 Task: Find accommodations in Sayyan, Yemen, for 3 guests from July 9 to July 16, with a price range of 8000 to 16000, 2 bedrooms, 2 beds, 1 bathroom, and self check-in option. Host language should be English.
Action: Mouse moved to (439, 110)
Screenshot: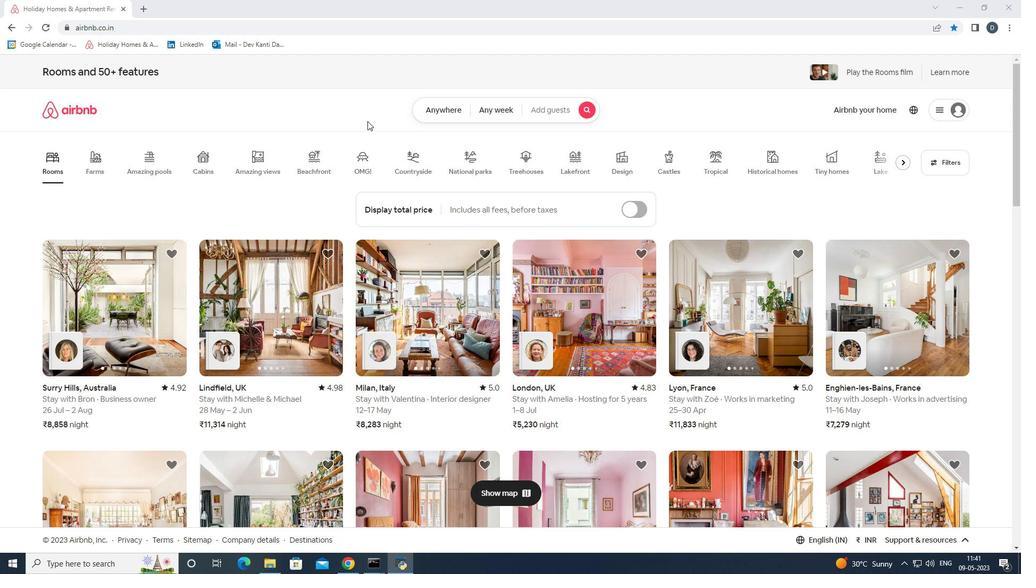 
Action: Mouse pressed left at (439, 110)
Screenshot: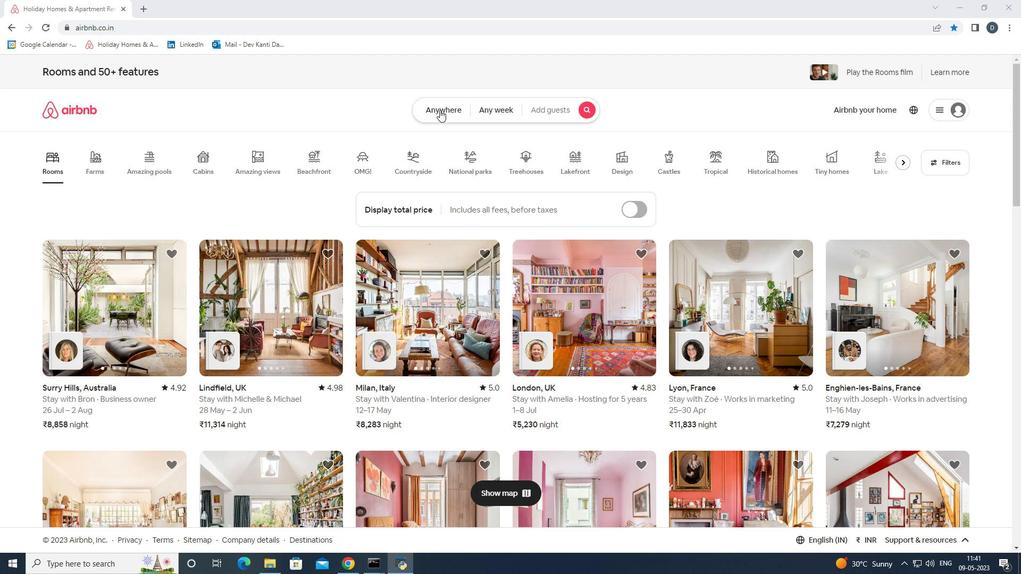 
Action: Mouse moved to (377, 150)
Screenshot: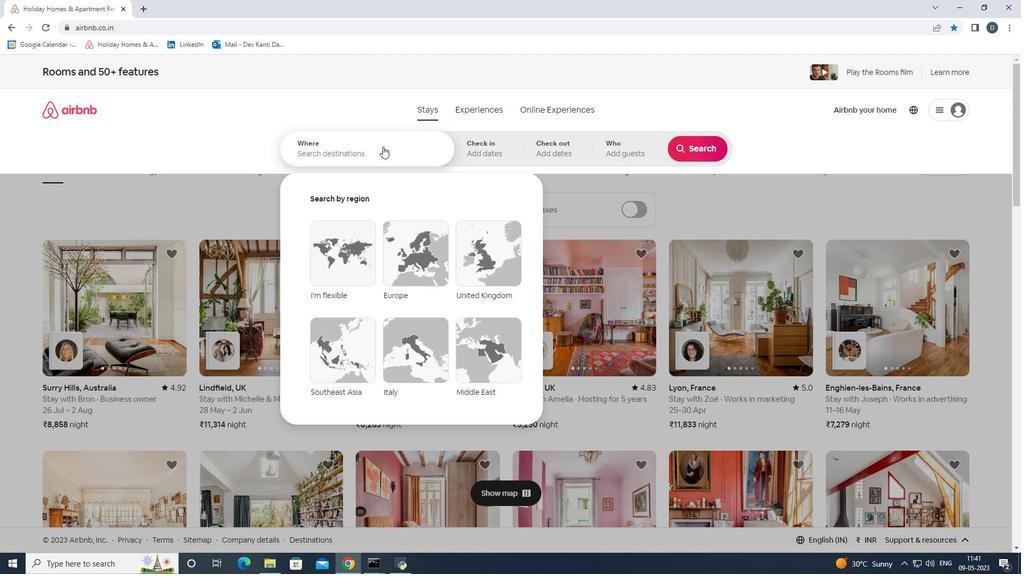 
Action: Mouse pressed left at (377, 150)
Screenshot: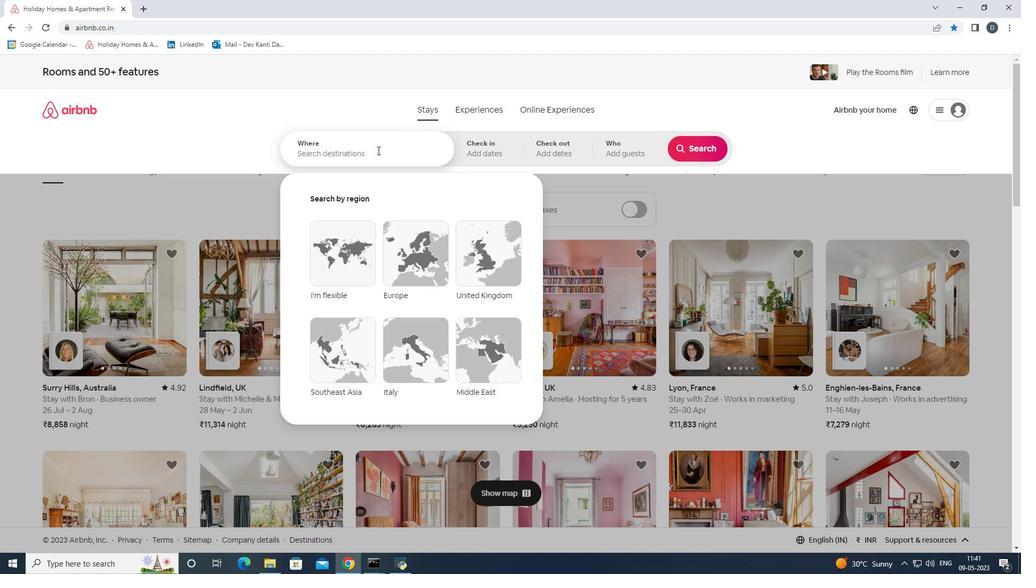 
Action: Key pressed <Key.shift>Sayyan,<Key.space><Key.shift><Key.shift><Key.shift><Key.shift><Key.shift><Key.shift><Key.shift><Key.shift><Key.shift>Yemen<Key.enter>
Screenshot: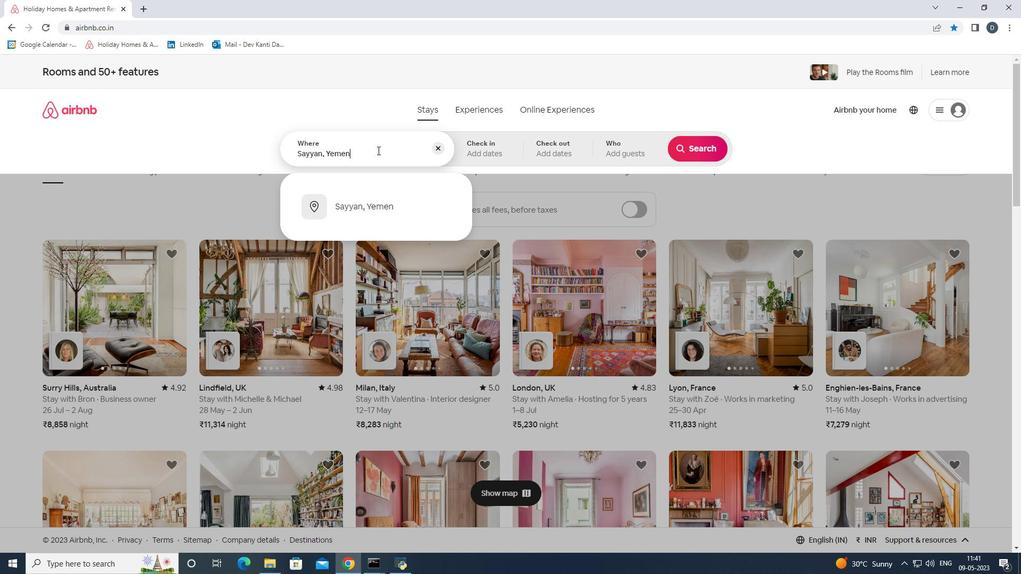 
Action: Mouse moved to (688, 235)
Screenshot: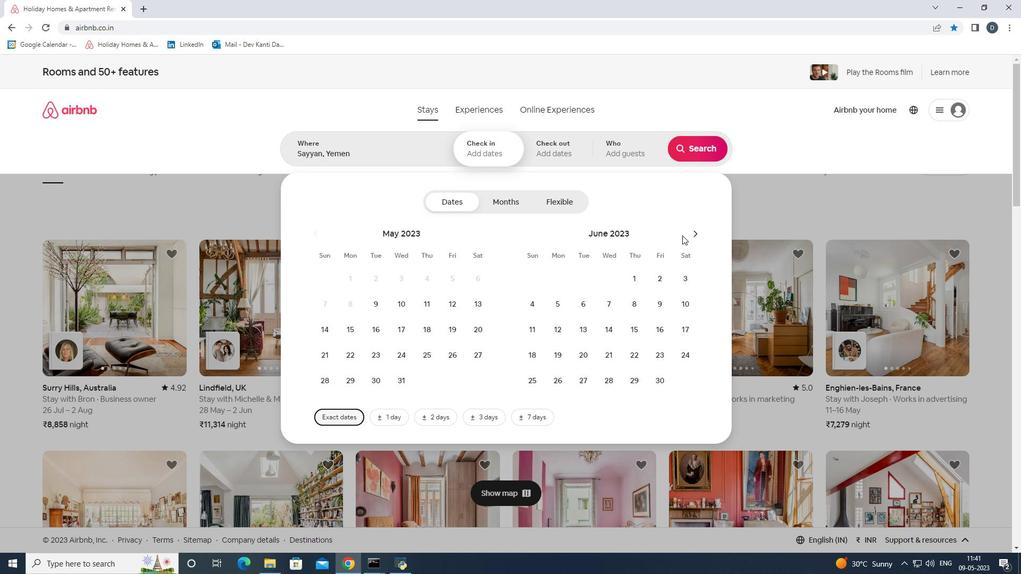 
Action: Mouse pressed left at (688, 235)
Screenshot: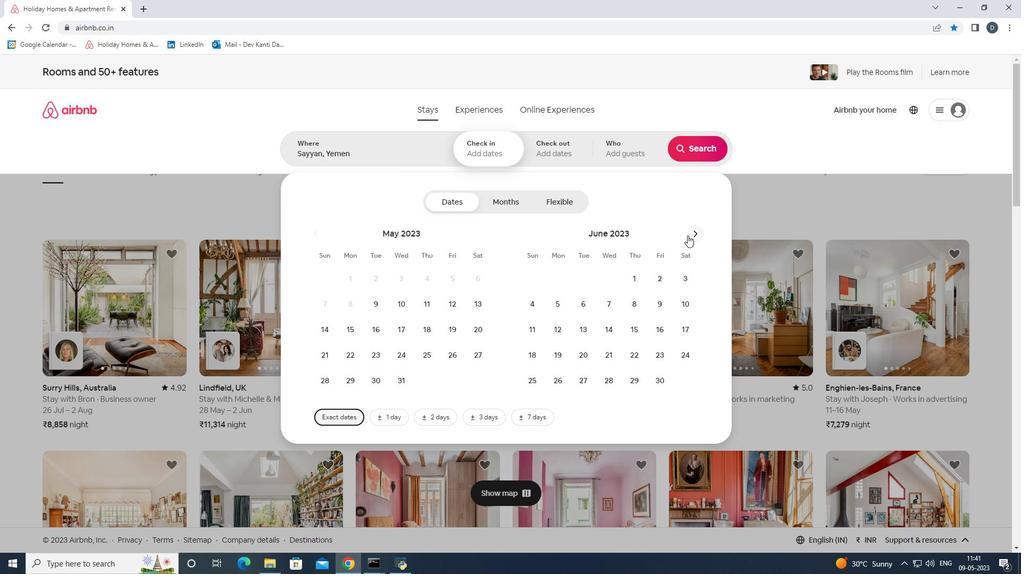 
Action: Mouse moved to (537, 326)
Screenshot: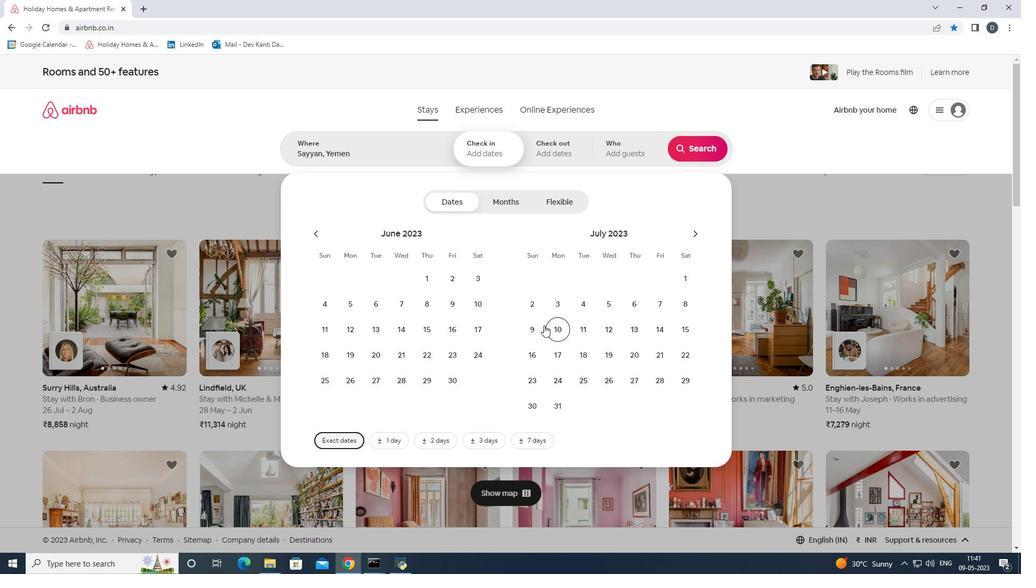 
Action: Mouse pressed left at (537, 326)
Screenshot: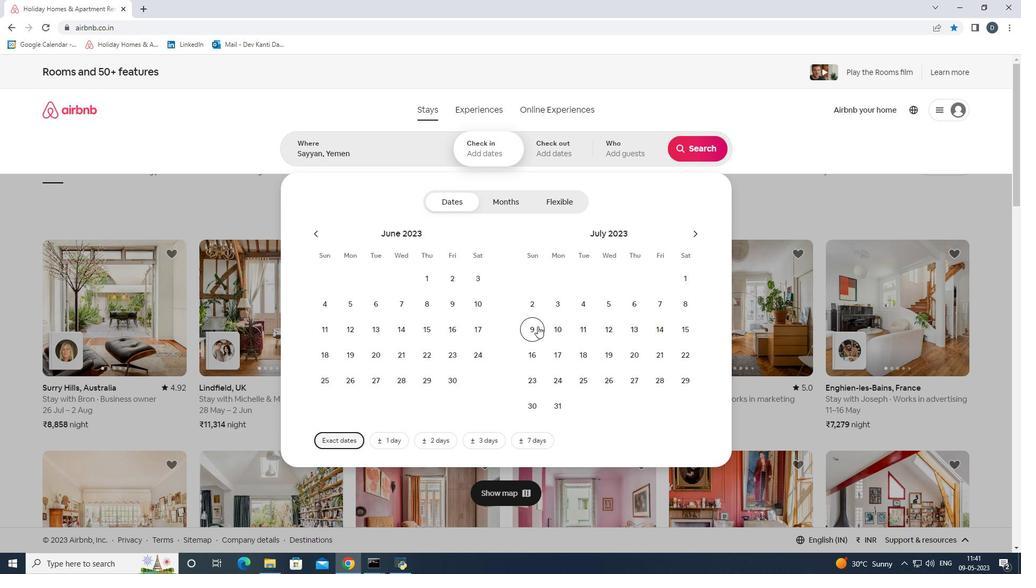 
Action: Mouse moved to (539, 353)
Screenshot: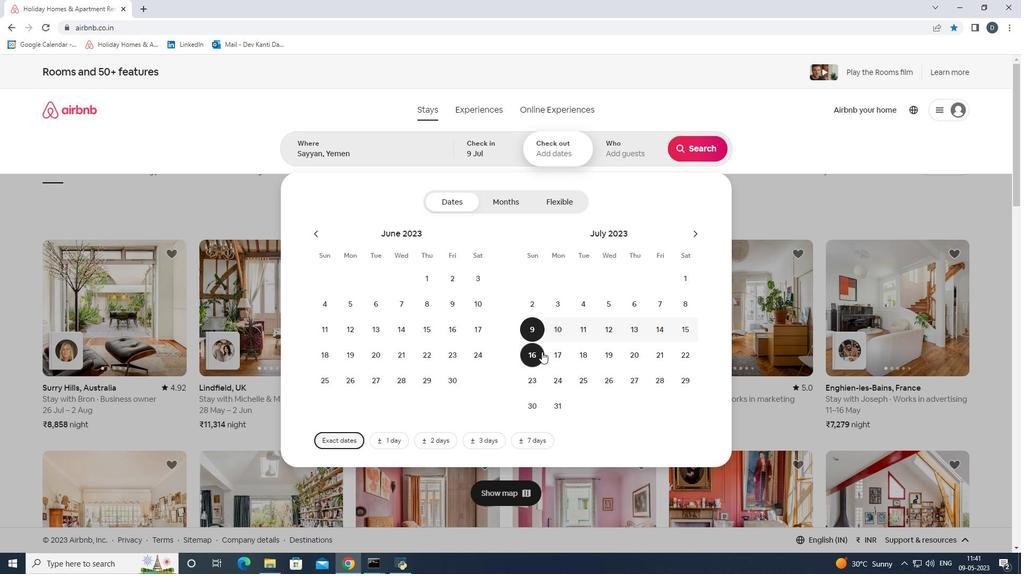 
Action: Mouse pressed left at (539, 353)
Screenshot: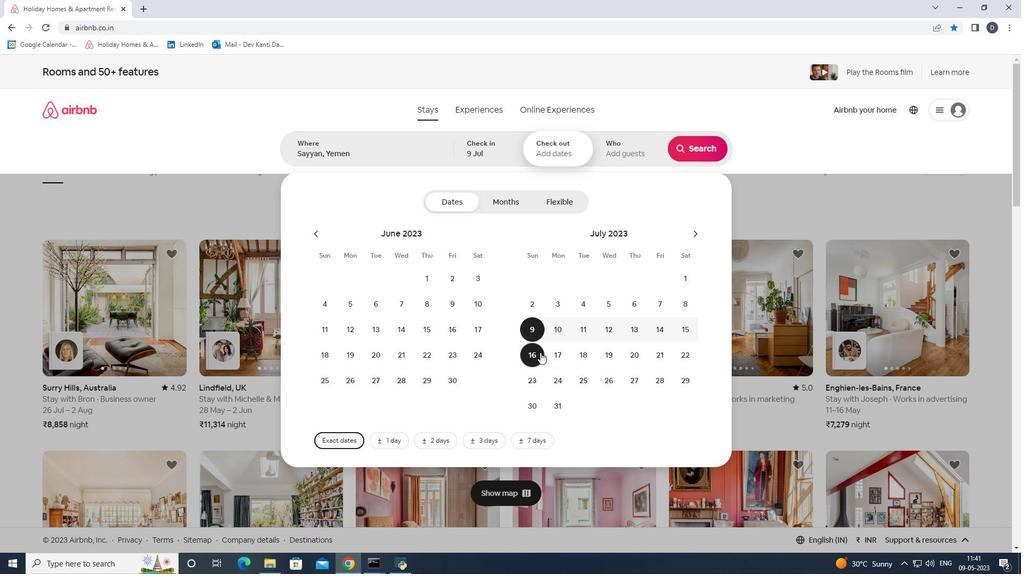 
Action: Mouse moved to (629, 159)
Screenshot: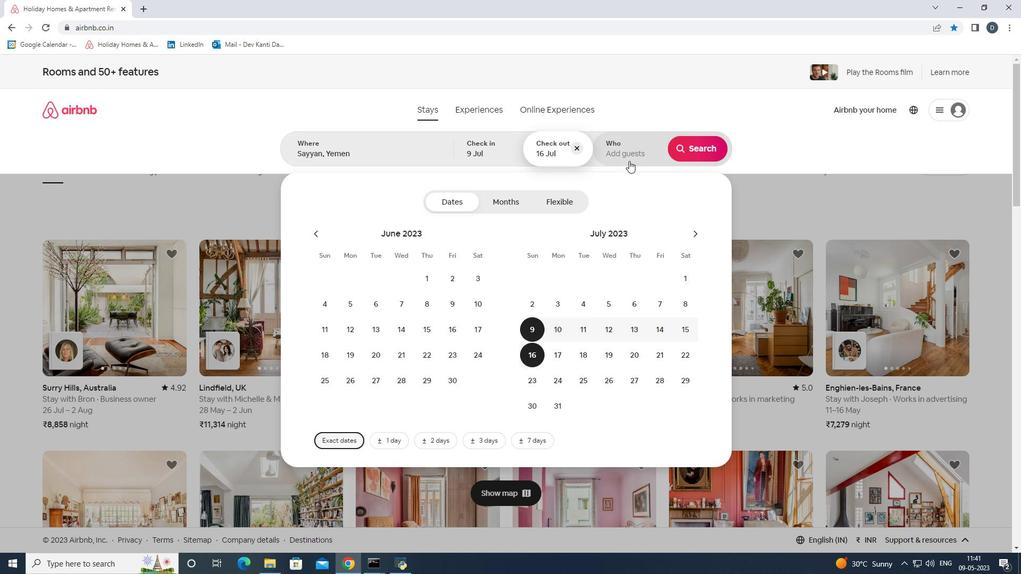 
Action: Mouse pressed left at (629, 159)
Screenshot: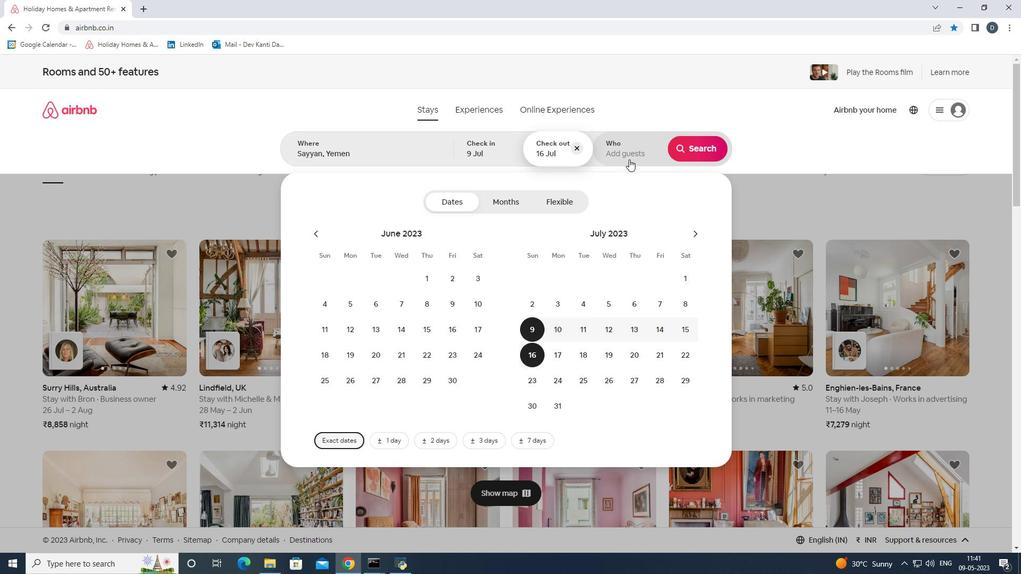 
Action: Mouse moved to (698, 205)
Screenshot: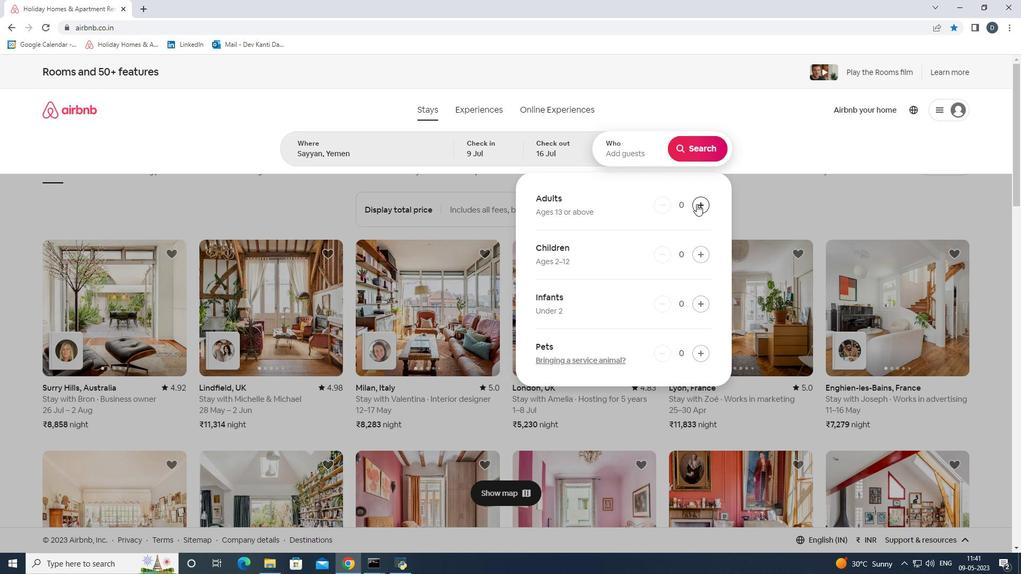 
Action: Mouse pressed left at (698, 205)
Screenshot: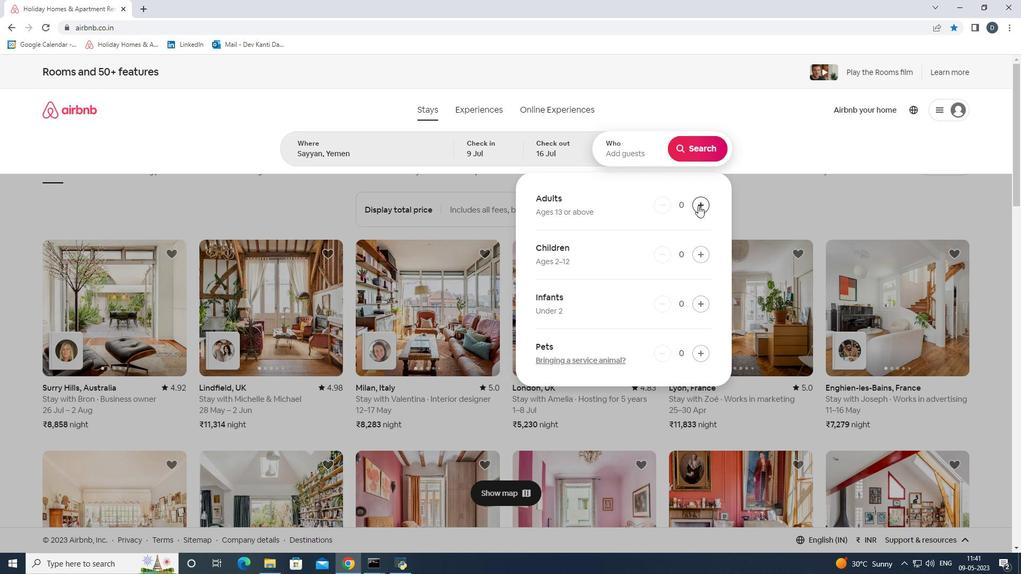 
Action: Mouse pressed left at (698, 205)
Screenshot: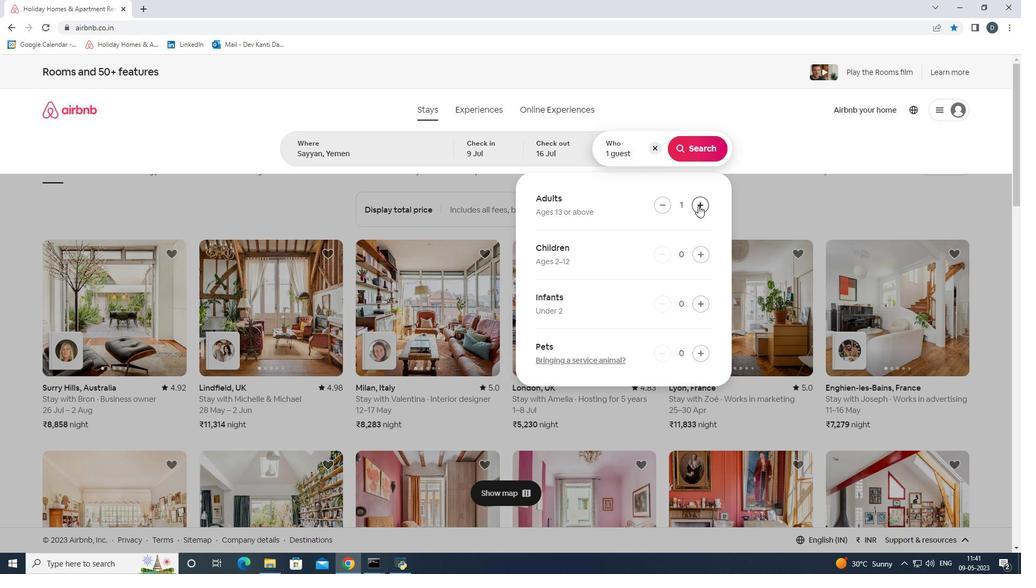 
Action: Mouse moved to (703, 253)
Screenshot: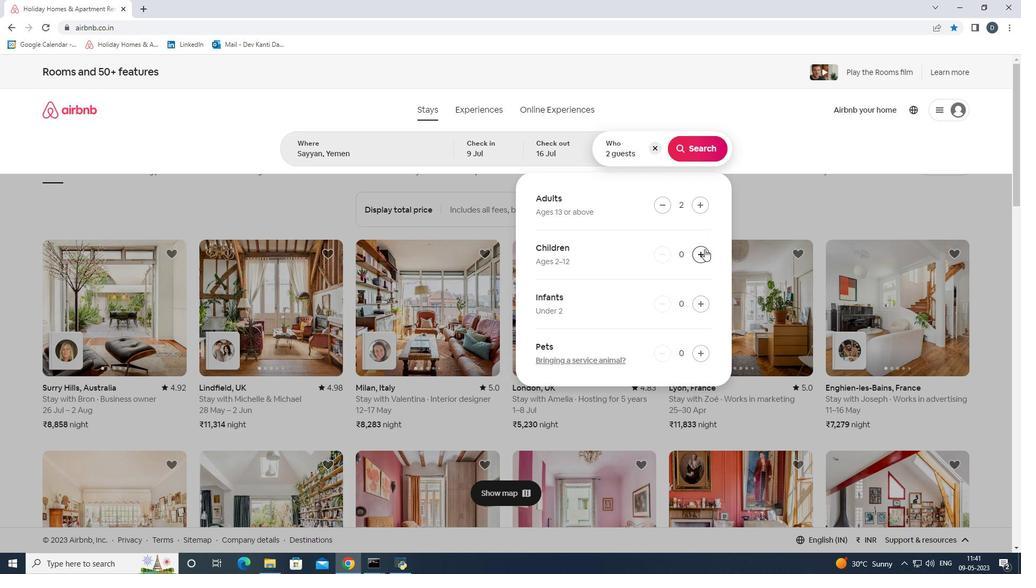 
Action: Mouse pressed left at (703, 253)
Screenshot: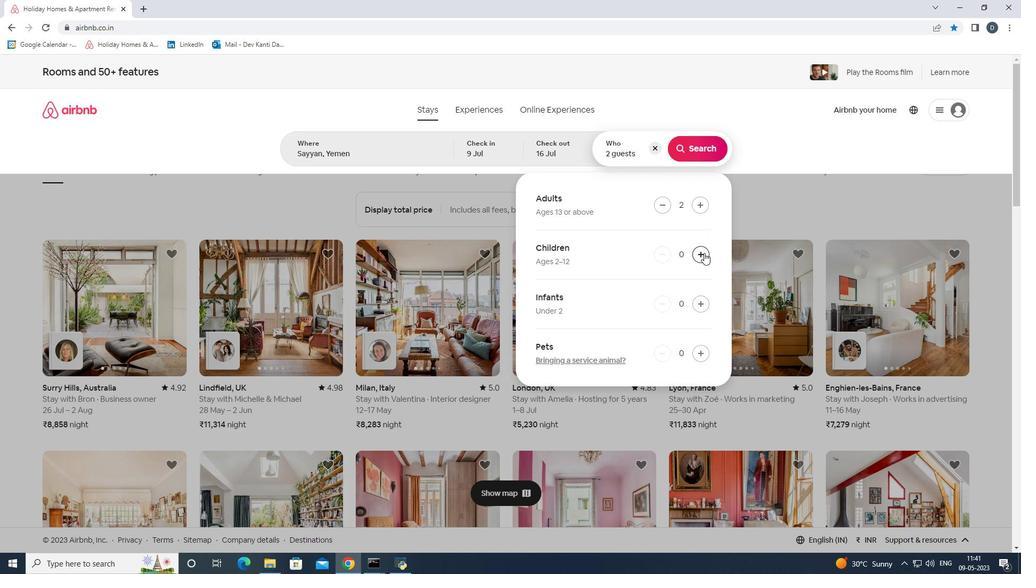 
Action: Mouse moved to (706, 155)
Screenshot: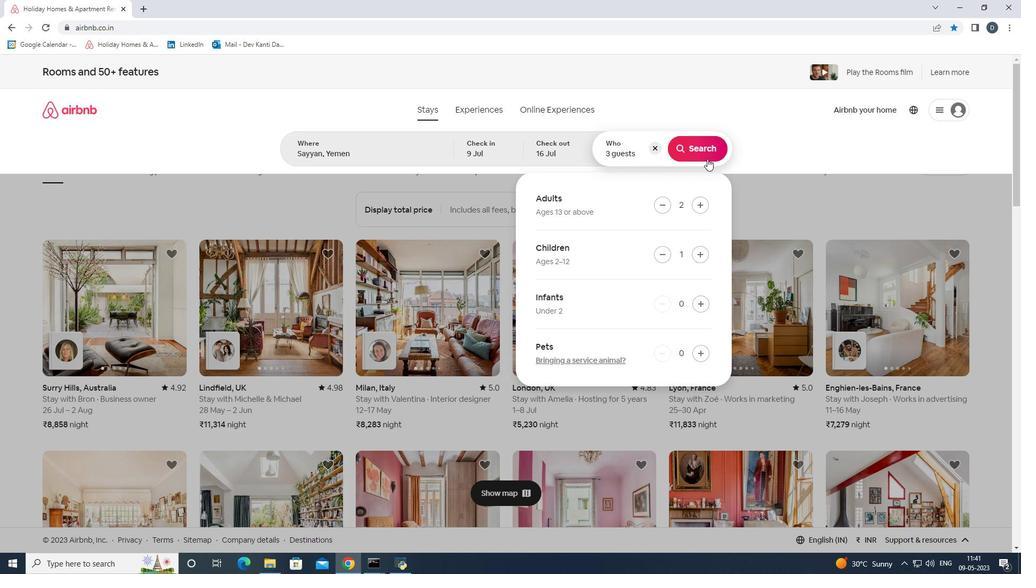
Action: Mouse pressed left at (706, 155)
Screenshot: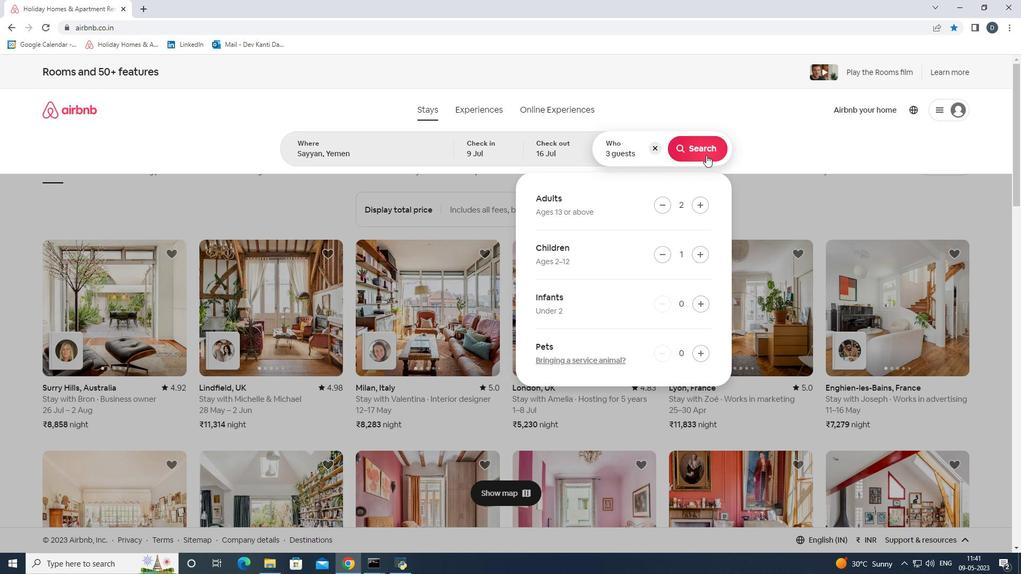 
Action: Mouse moved to (962, 122)
Screenshot: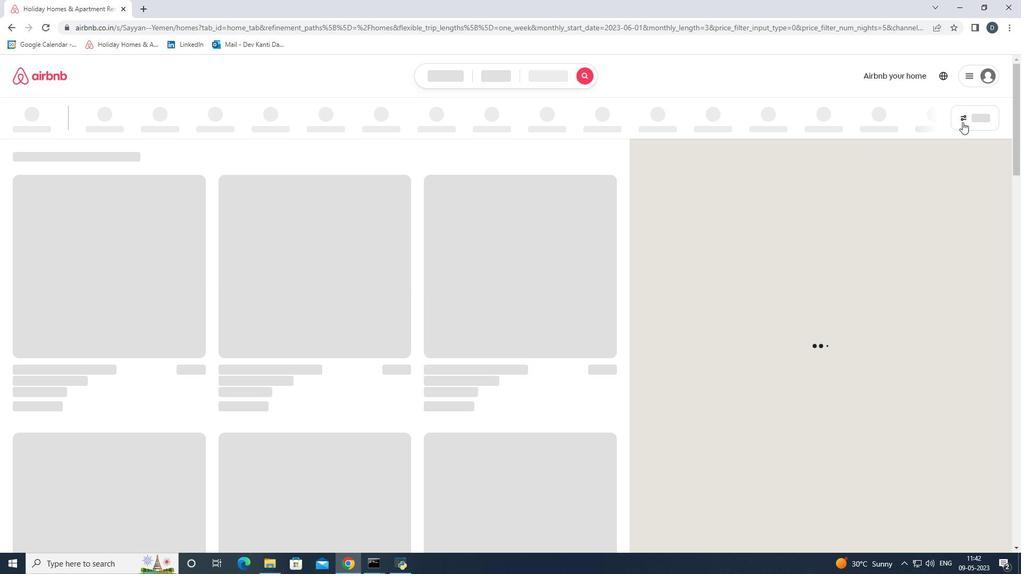 
Action: Mouse pressed left at (962, 122)
Screenshot: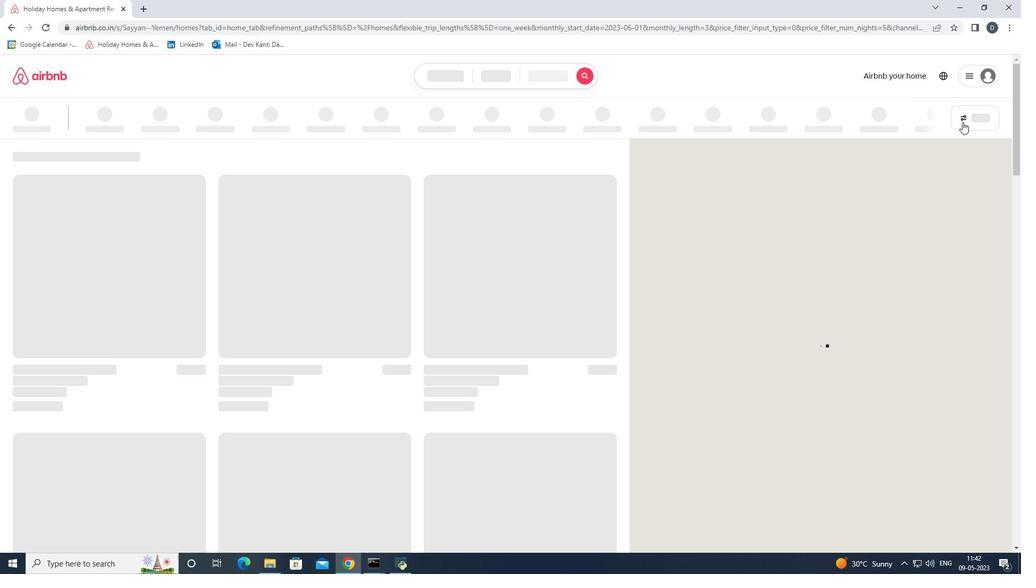 
Action: Mouse moved to (966, 122)
Screenshot: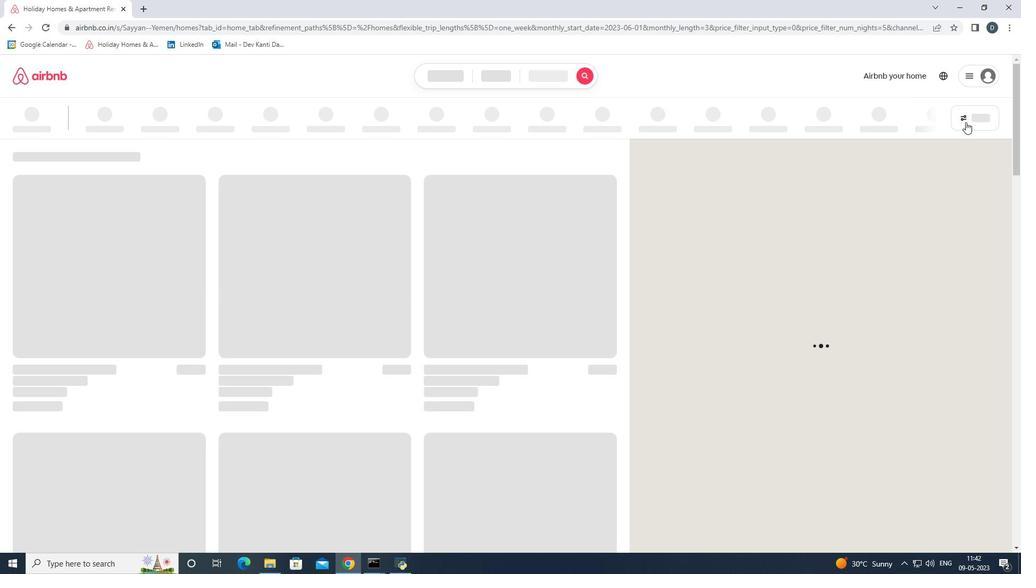 
Action: Mouse pressed left at (966, 122)
Screenshot: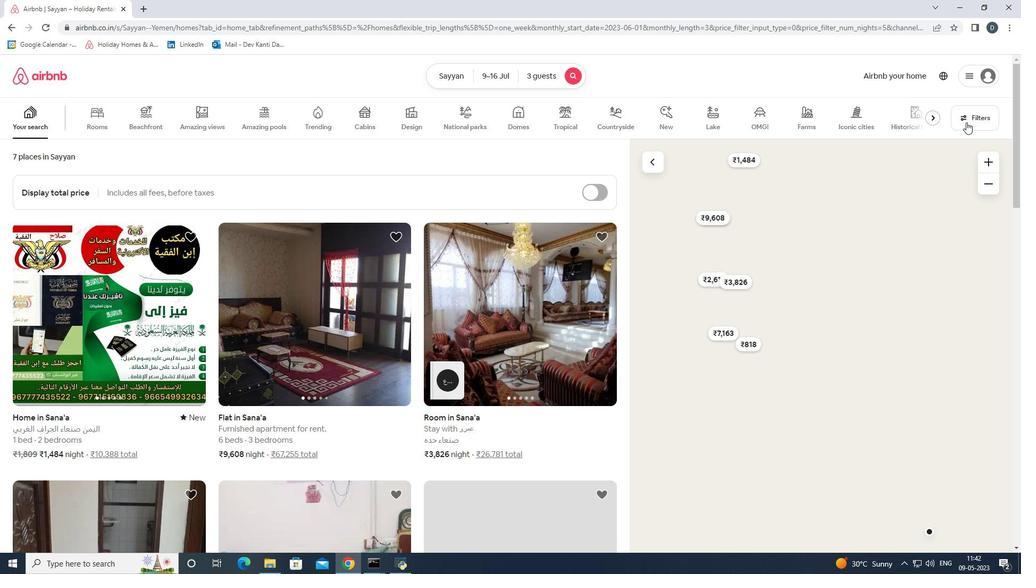 
Action: Mouse moved to (459, 378)
Screenshot: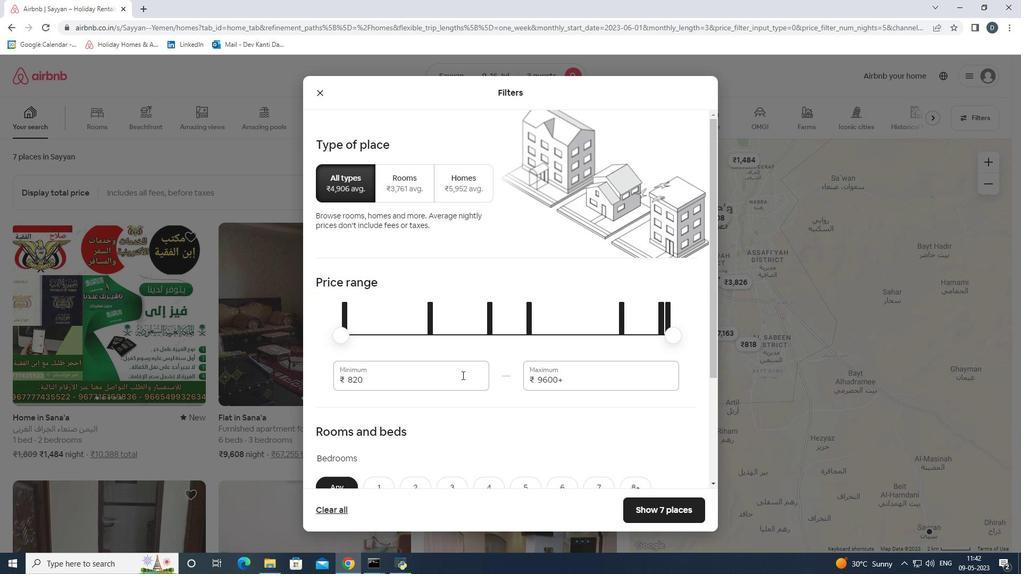 
Action: Mouse pressed left at (459, 378)
Screenshot: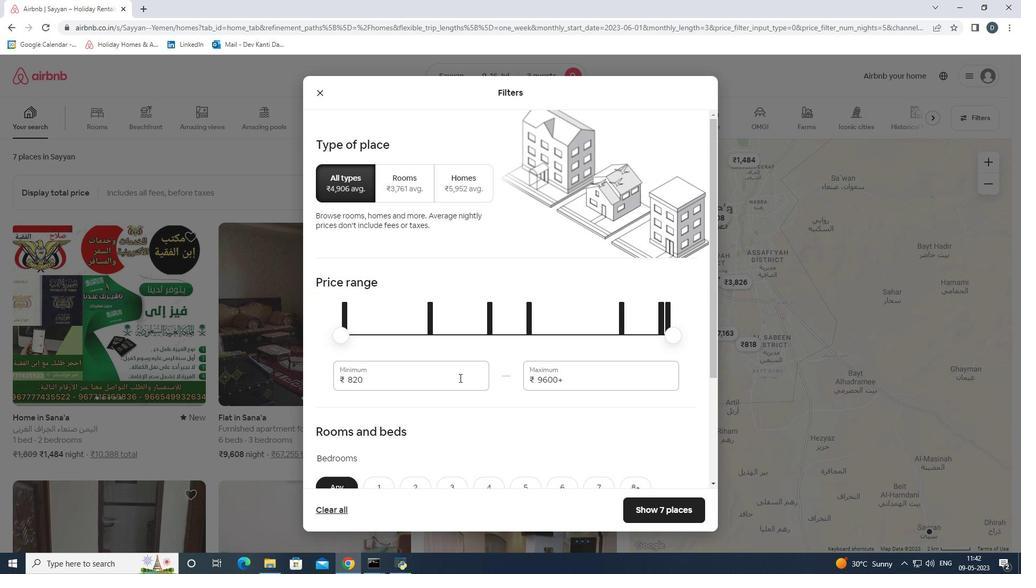 
Action: Mouse pressed left at (459, 378)
Screenshot: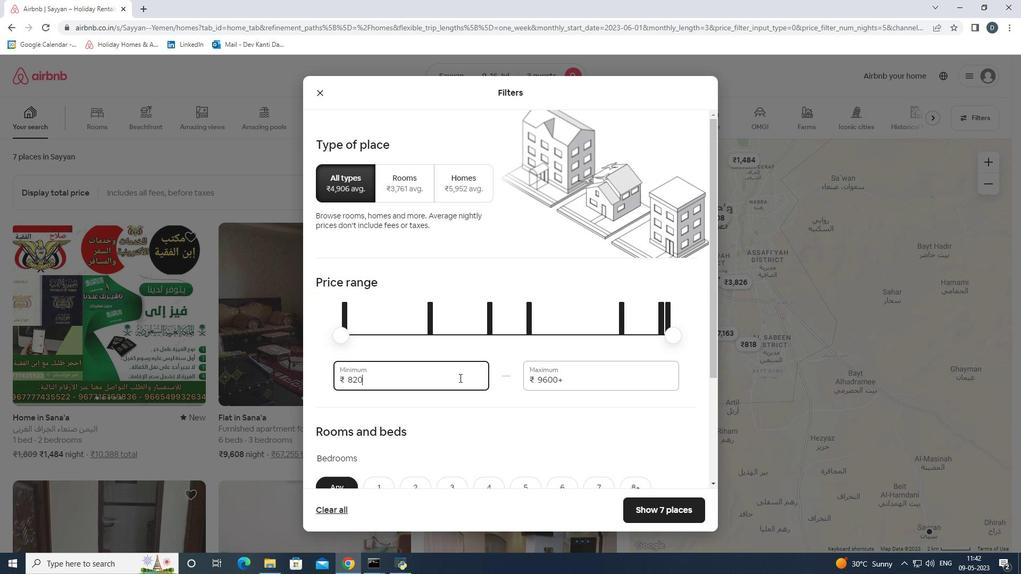 
Action: Key pressed 8000<Key.tab>16000
Screenshot: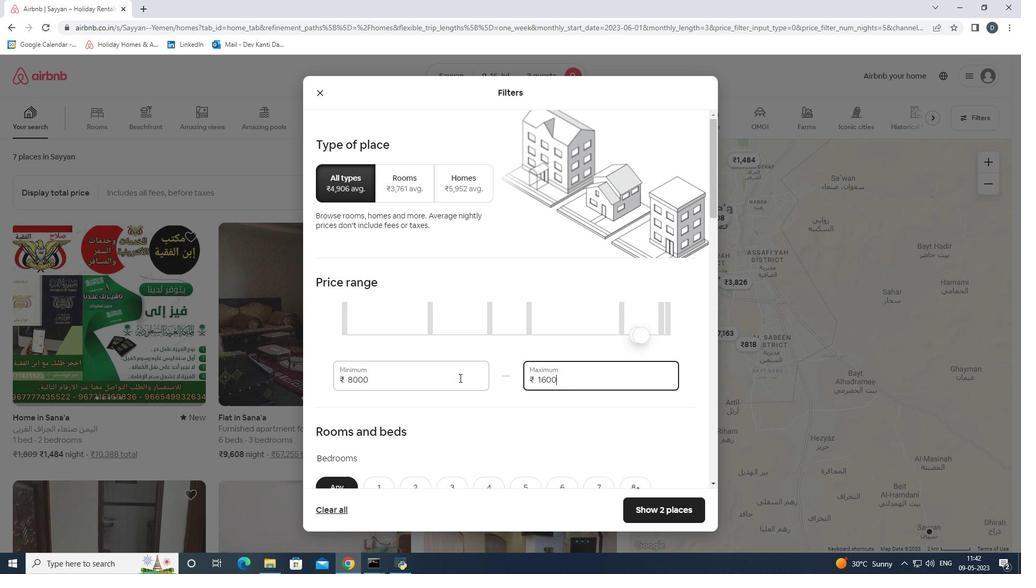 
Action: Mouse scrolled (459, 377) with delta (0, 0)
Screenshot: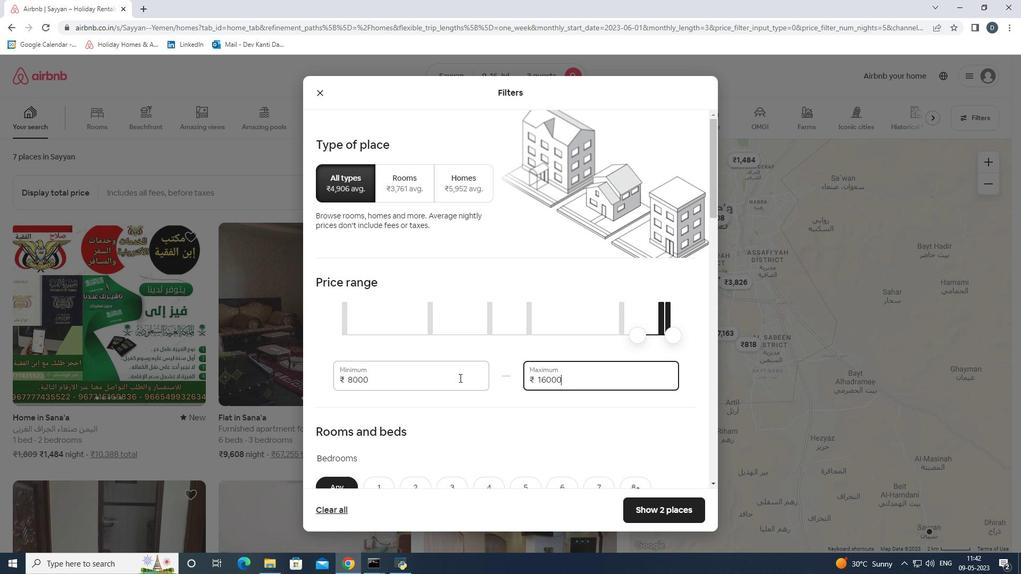 
Action: Mouse scrolled (459, 377) with delta (0, 0)
Screenshot: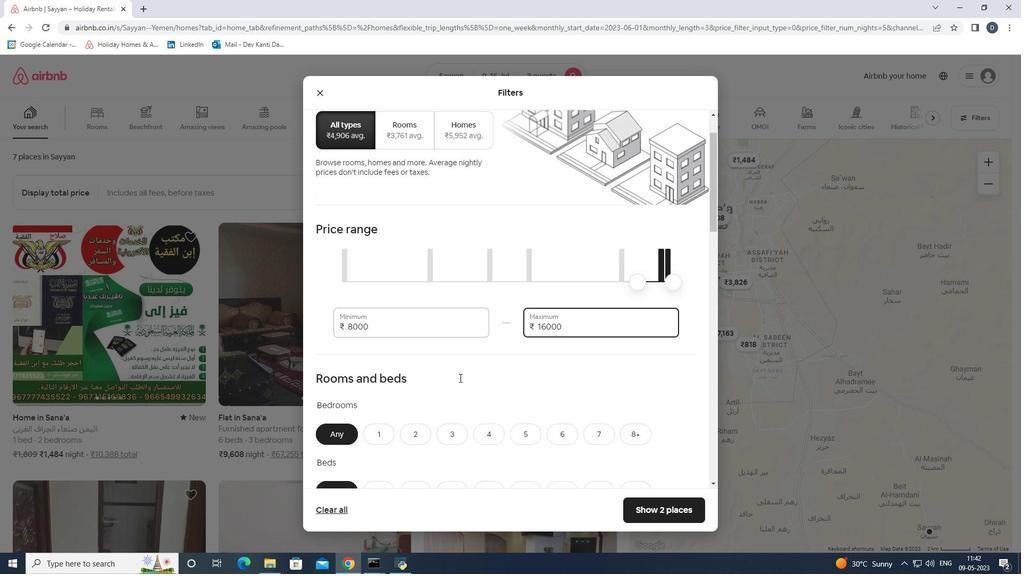 
Action: Mouse scrolled (459, 377) with delta (0, 0)
Screenshot: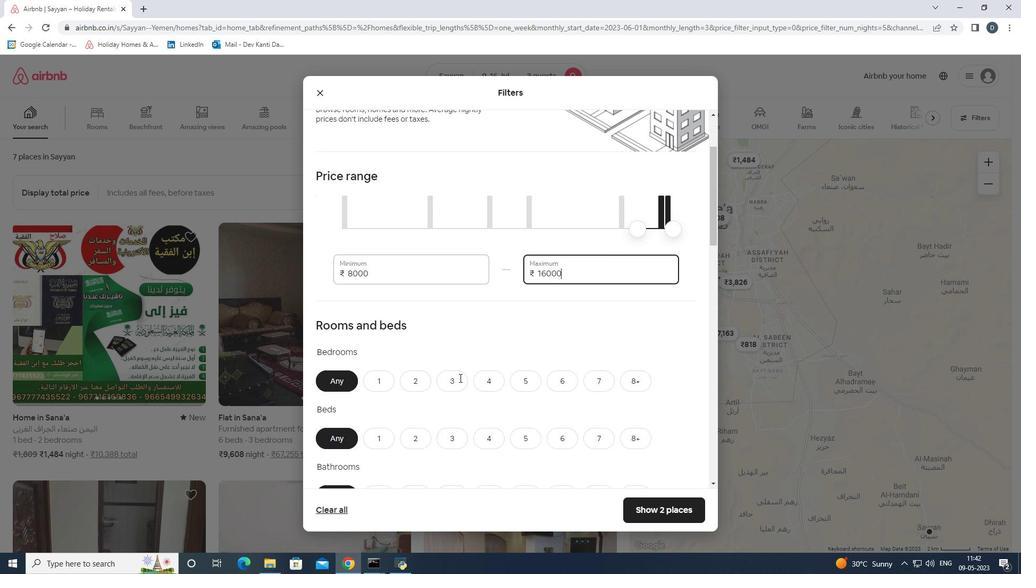 
Action: Mouse moved to (415, 330)
Screenshot: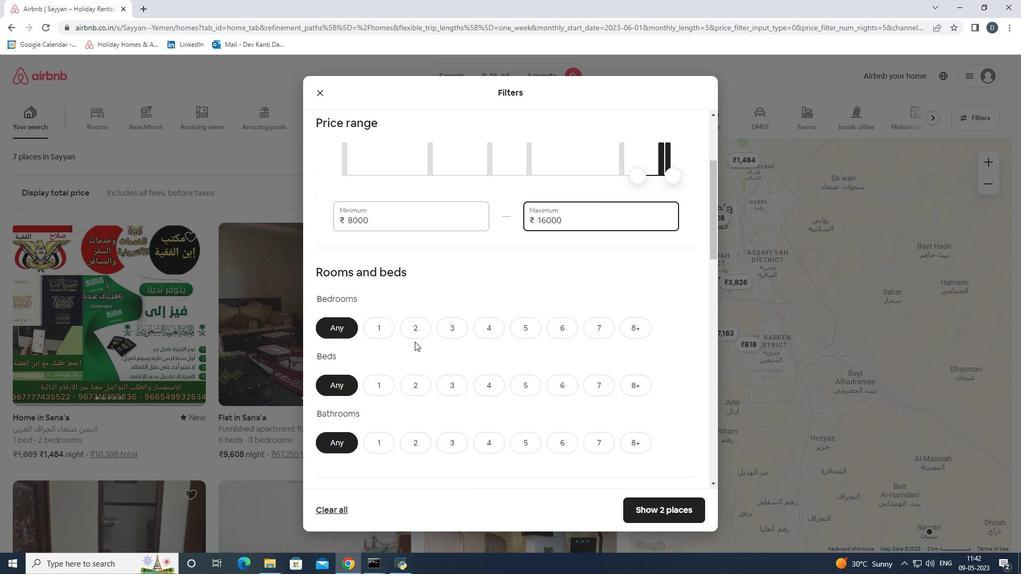 
Action: Mouse pressed left at (415, 330)
Screenshot: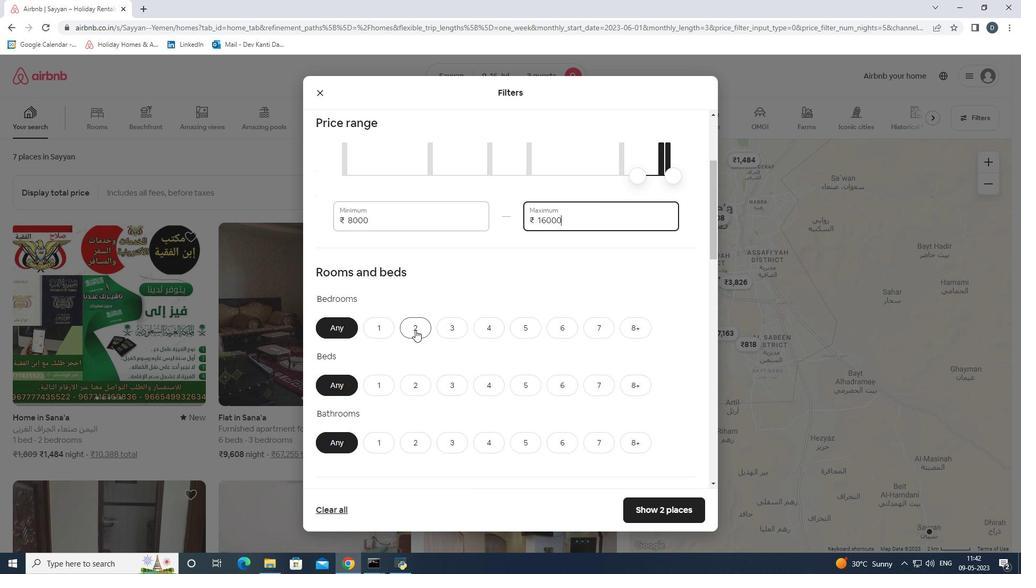 
Action: Mouse moved to (413, 385)
Screenshot: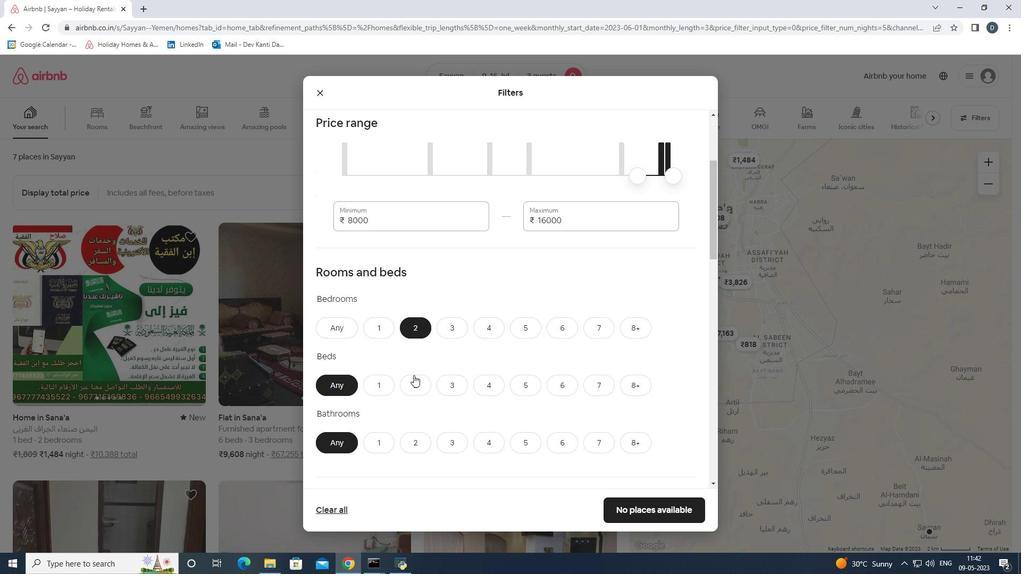 
Action: Mouse pressed left at (413, 385)
Screenshot: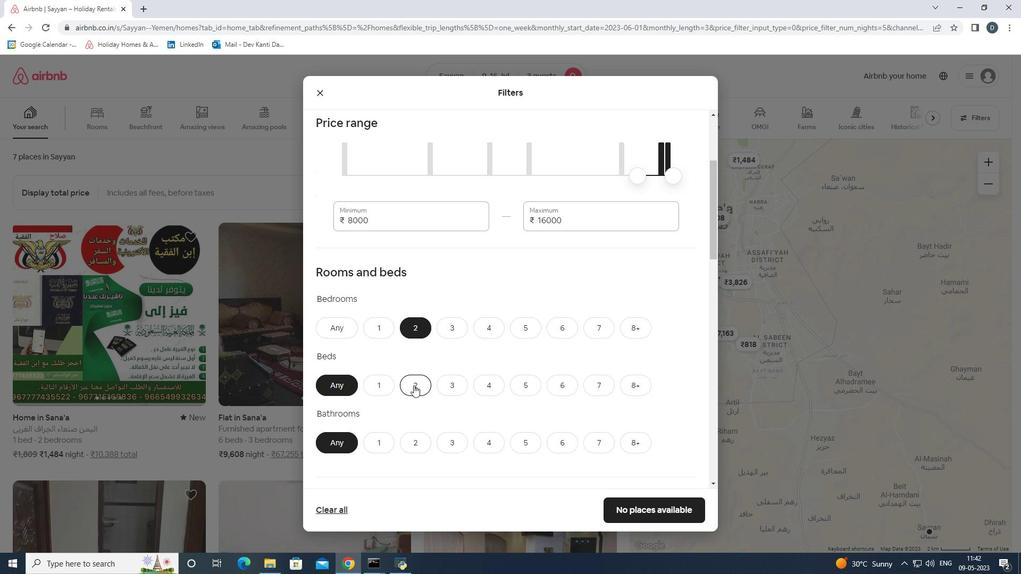 
Action: Mouse moved to (383, 445)
Screenshot: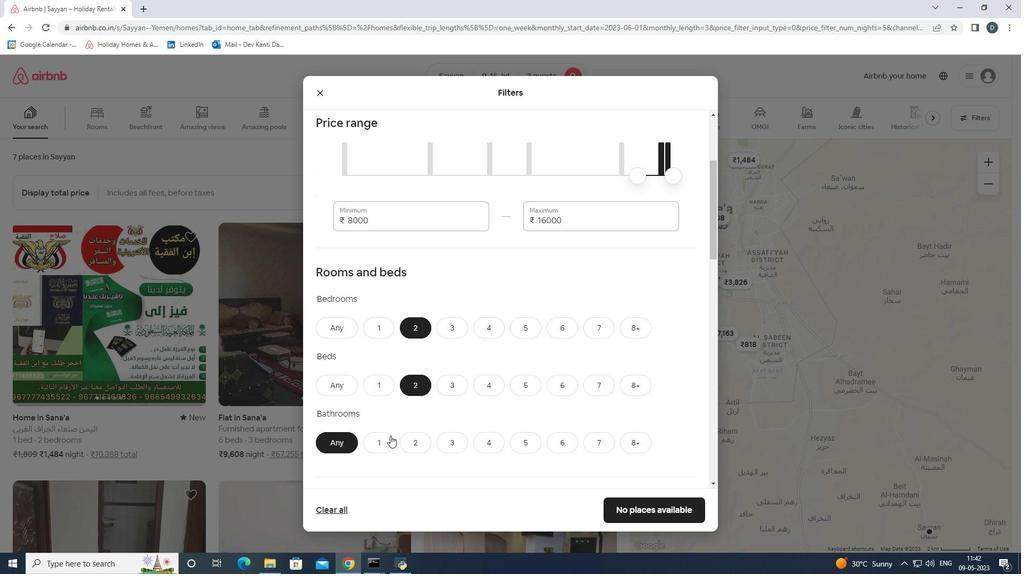
Action: Mouse pressed left at (383, 445)
Screenshot: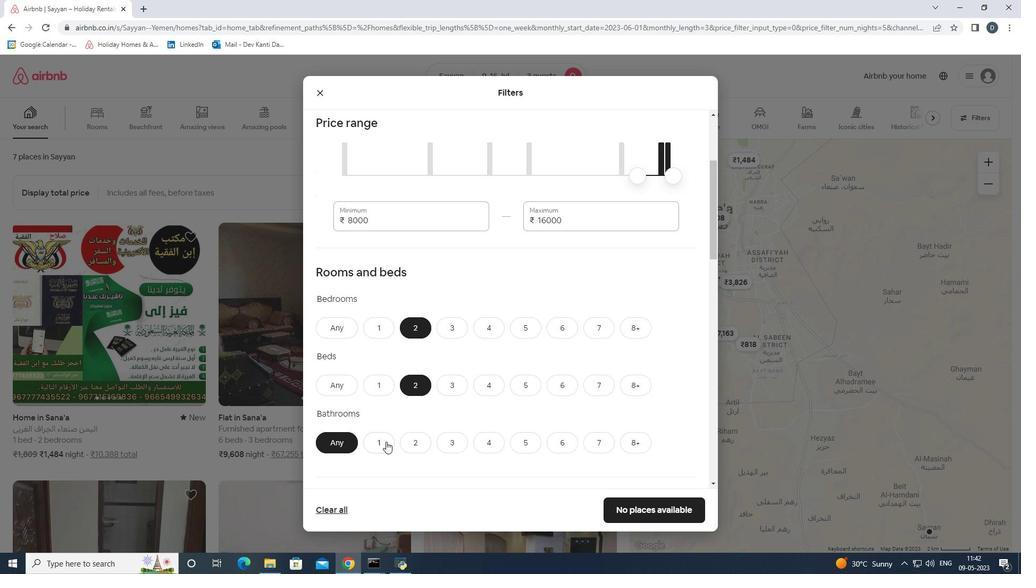 
Action: Mouse scrolled (383, 444) with delta (0, 0)
Screenshot: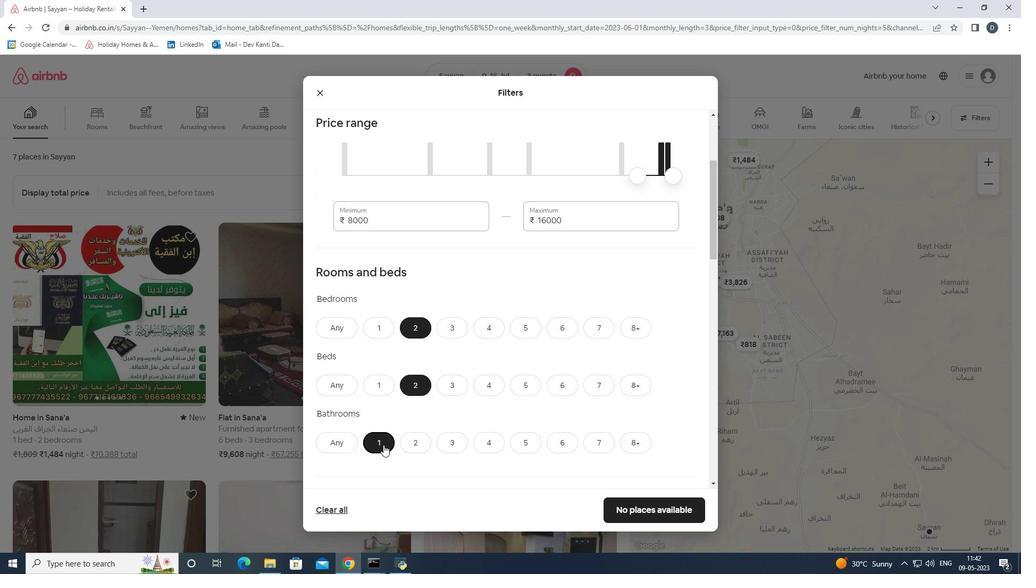
Action: Mouse scrolled (383, 444) with delta (0, 0)
Screenshot: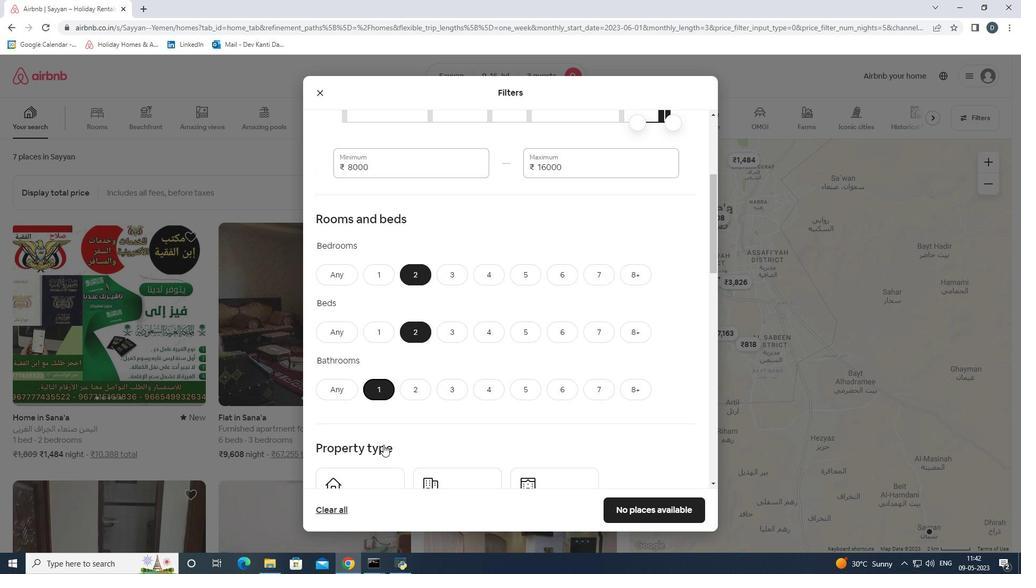 
Action: Mouse moved to (430, 431)
Screenshot: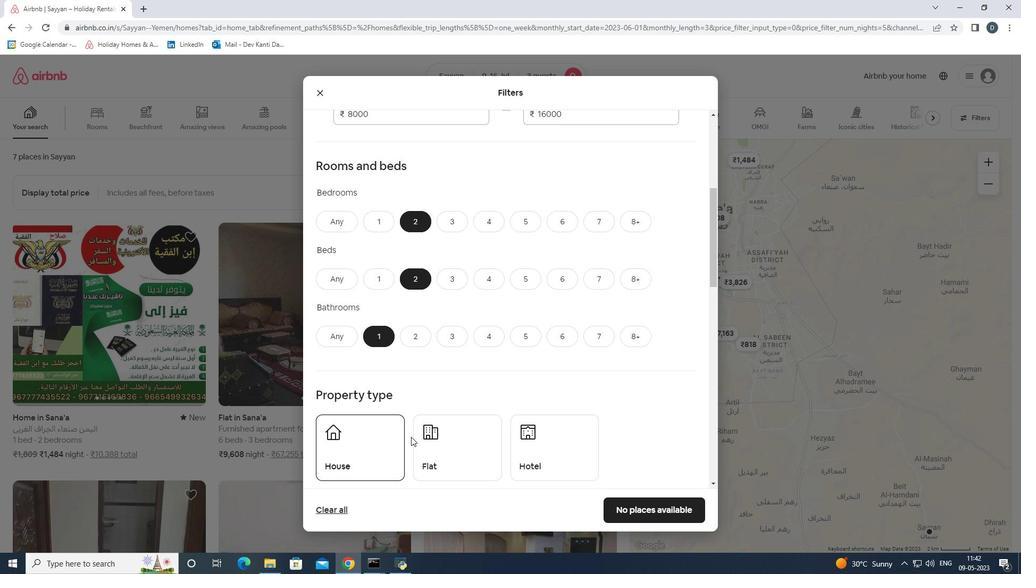 
Action: Mouse scrolled (430, 431) with delta (0, 0)
Screenshot: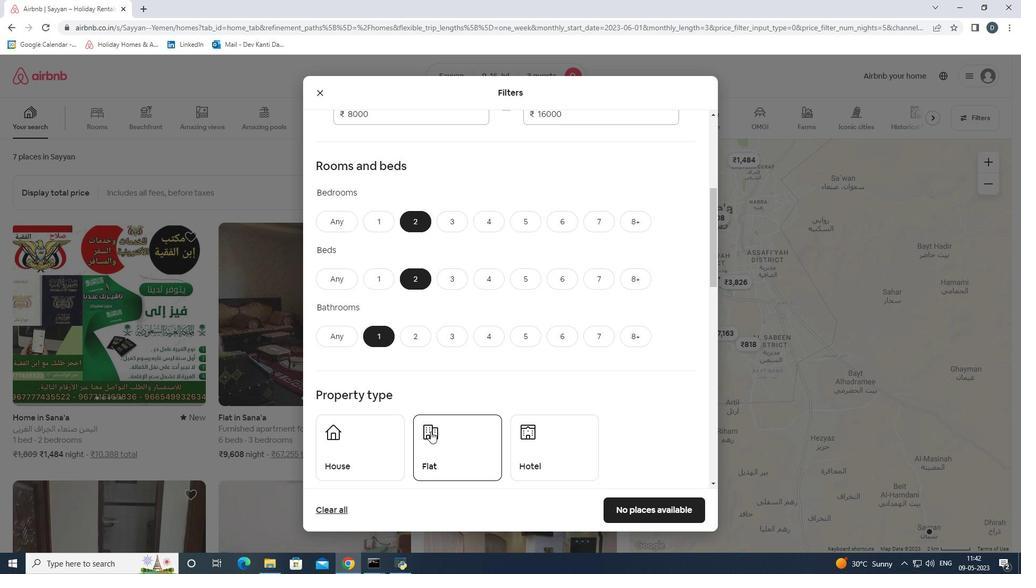 
Action: Mouse scrolled (430, 431) with delta (0, 0)
Screenshot: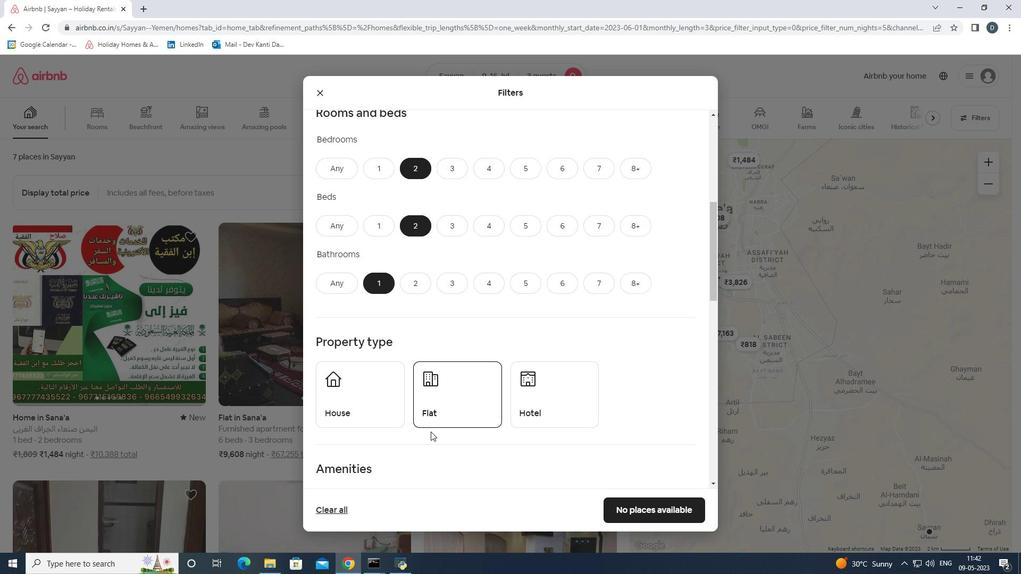 
Action: Mouse moved to (376, 353)
Screenshot: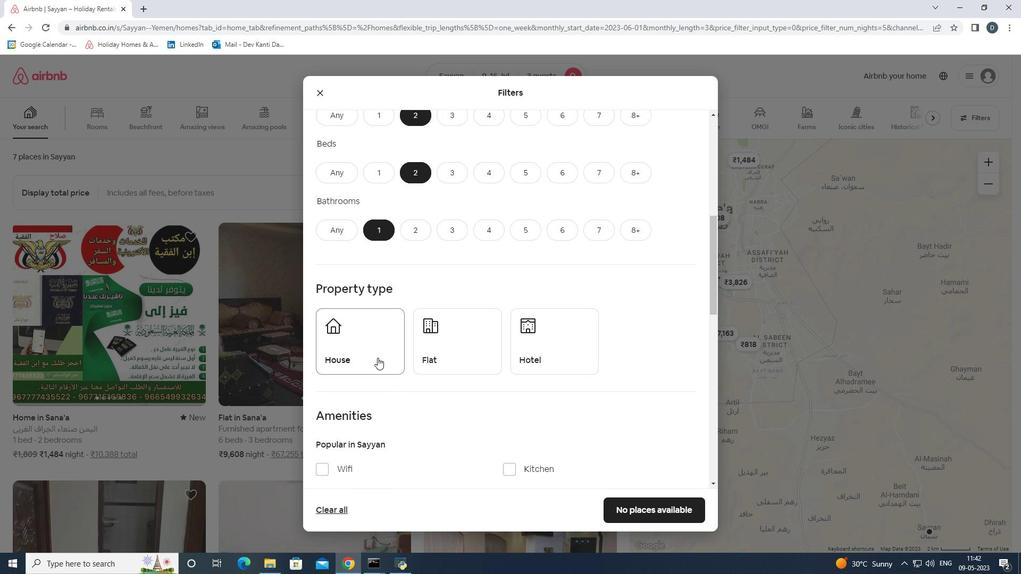 
Action: Mouse pressed left at (376, 353)
Screenshot: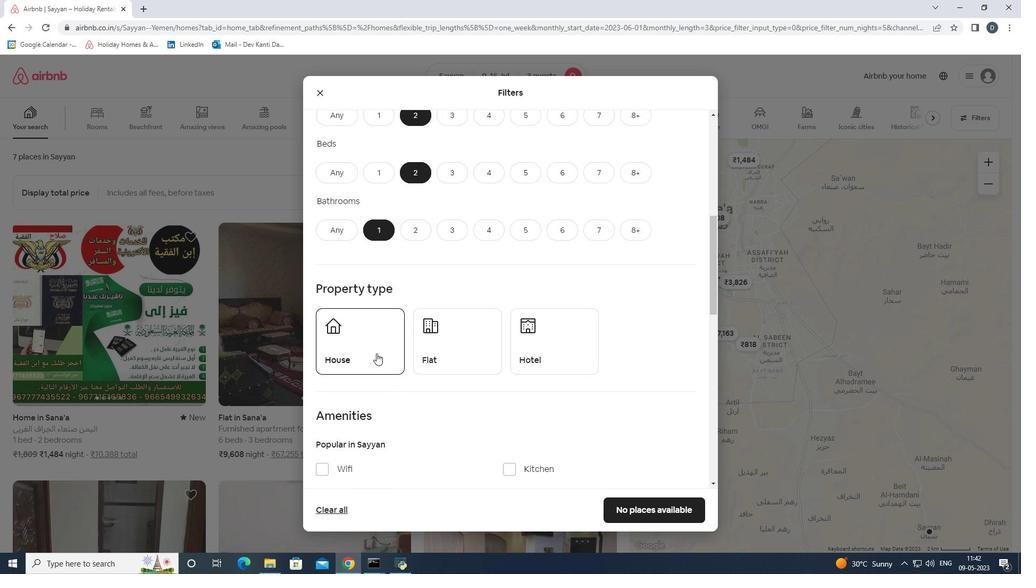 
Action: Mouse moved to (445, 359)
Screenshot: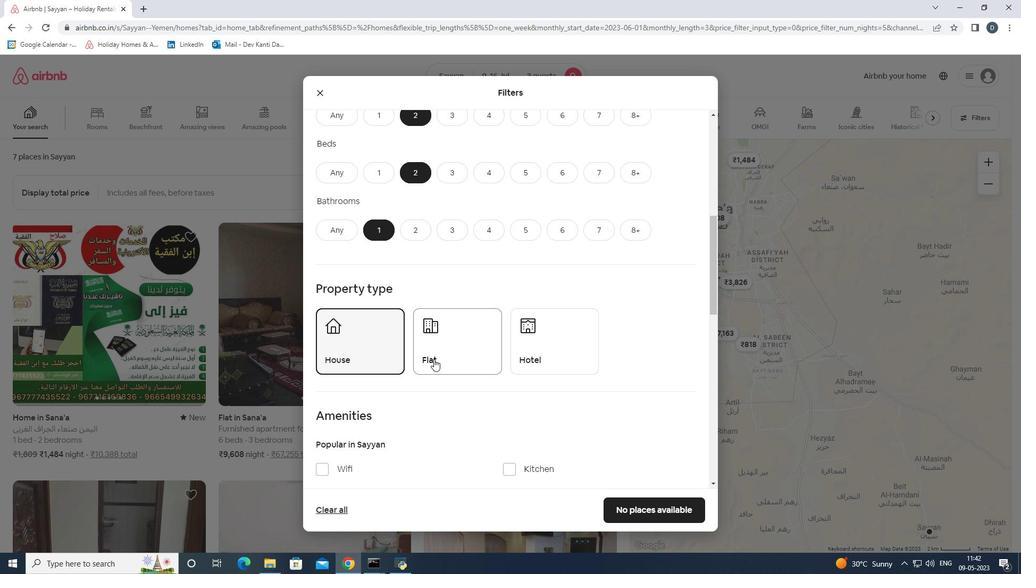 
Action: Mouse pressed left at (445, 359)
Screenshot: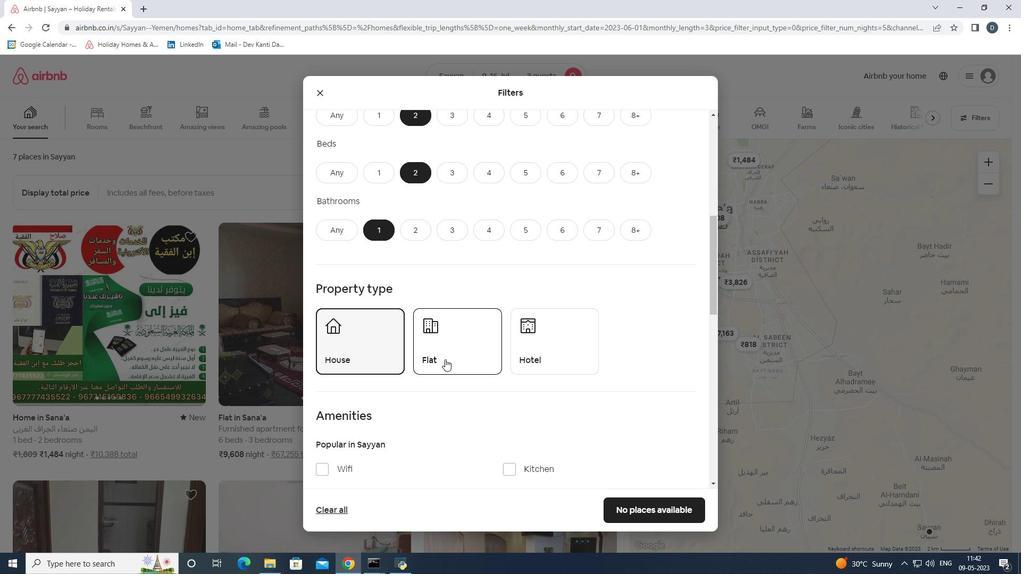 
Action: Mouse scrolled (445, 358) with delta (0, 0)
Screenshot: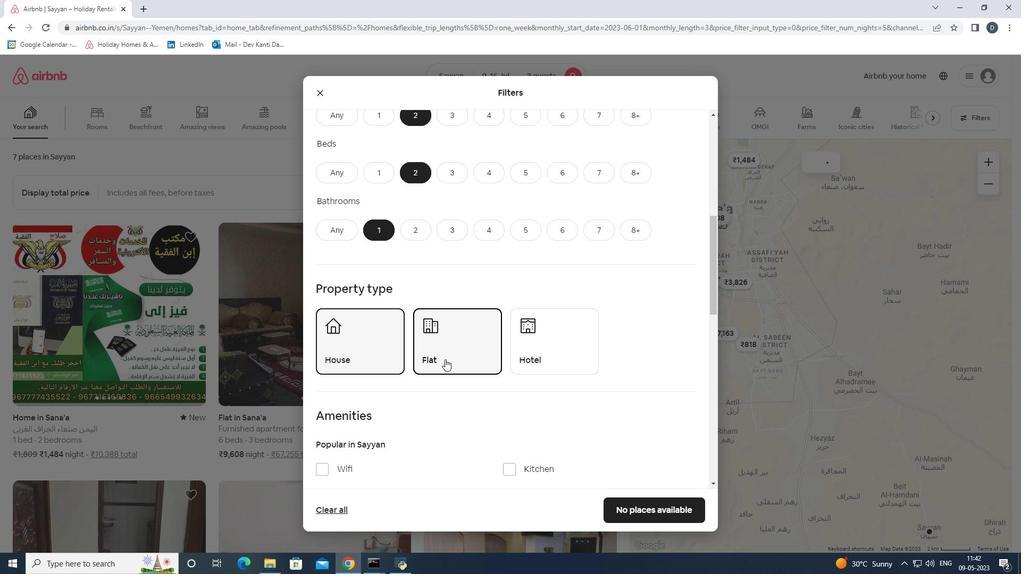 
Action: Mouse moved to (445, 360)
Screenshot: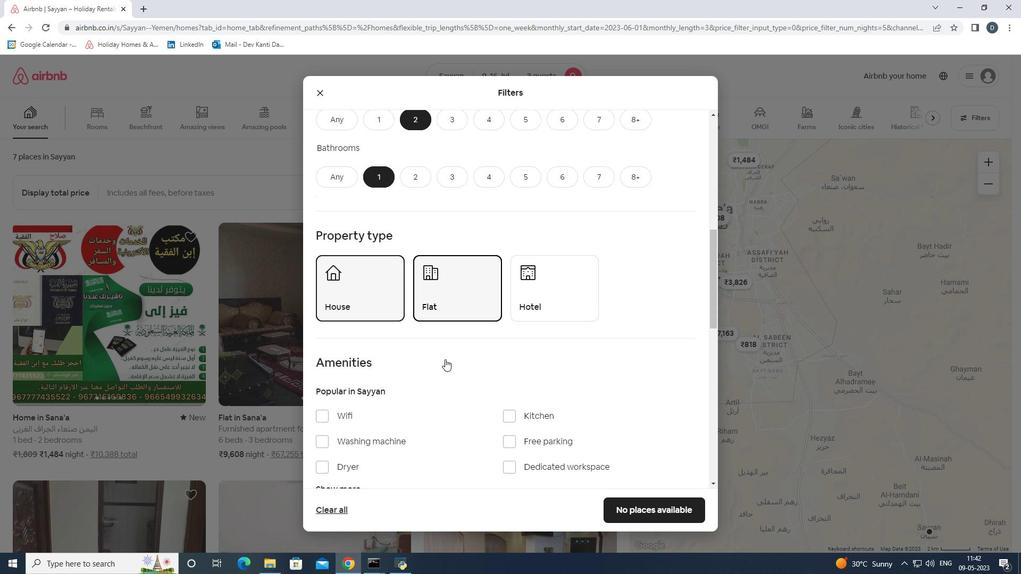 
Action: Mouse scrolled (445, 359) with delta (0, 0)
Screenshot: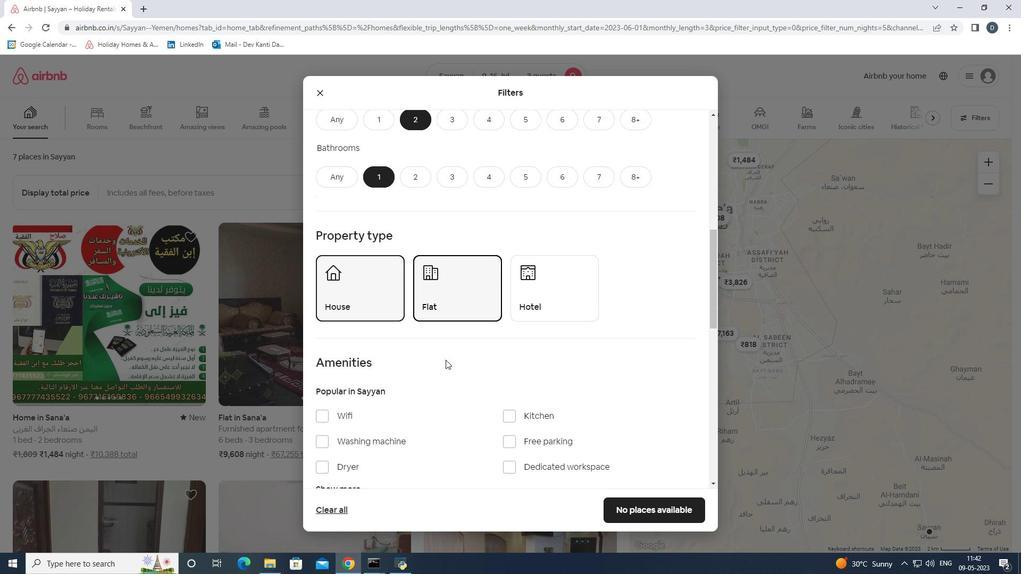 
Action: Mouse scrolled (445, 359) with delta (0, 0)
Screenshot: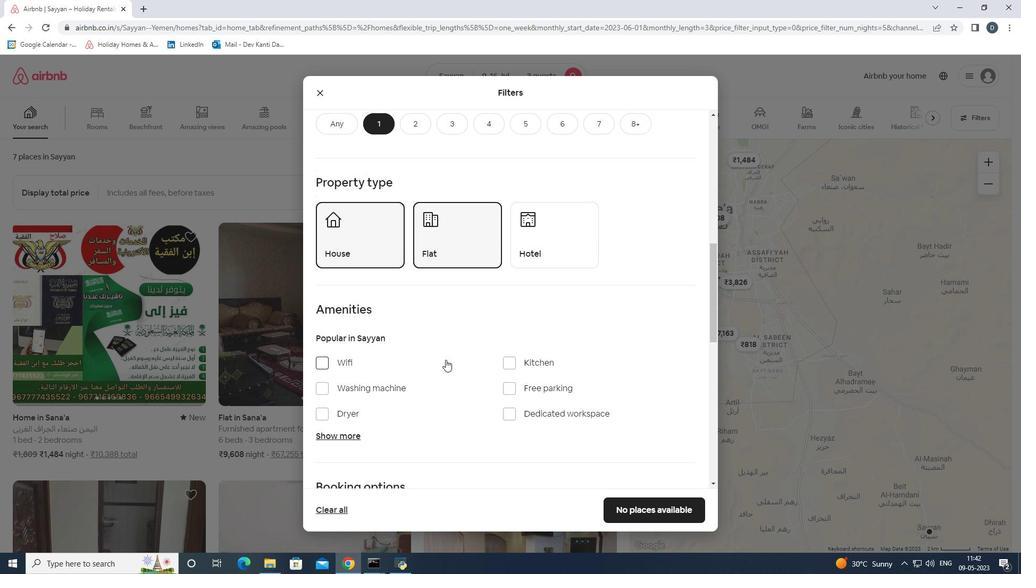 
Action: Mouse moved to (554, 356)
Screenshot: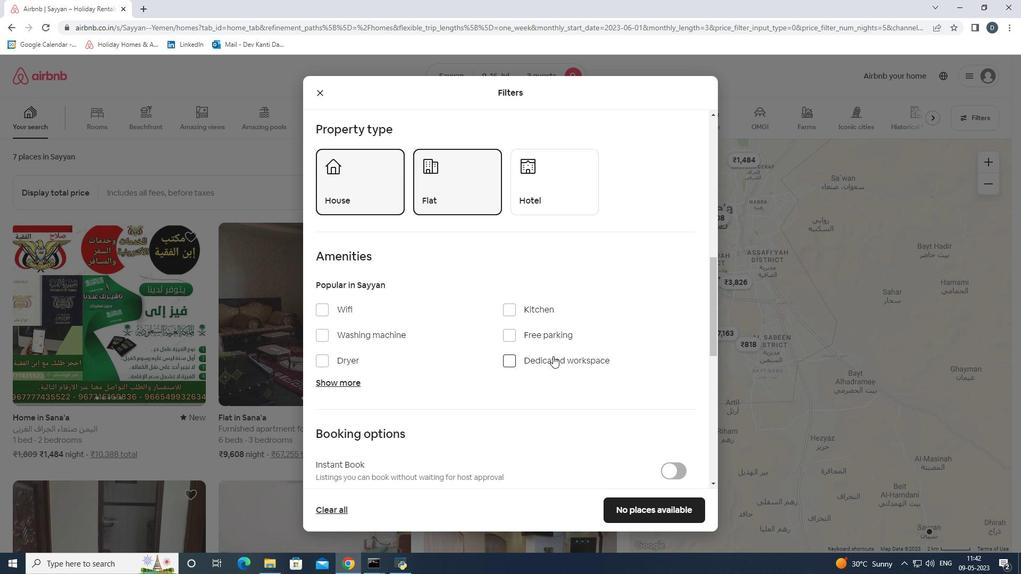 
Action: Mouse scrolled (554, 355) with delta (0, 0)
Screenshot: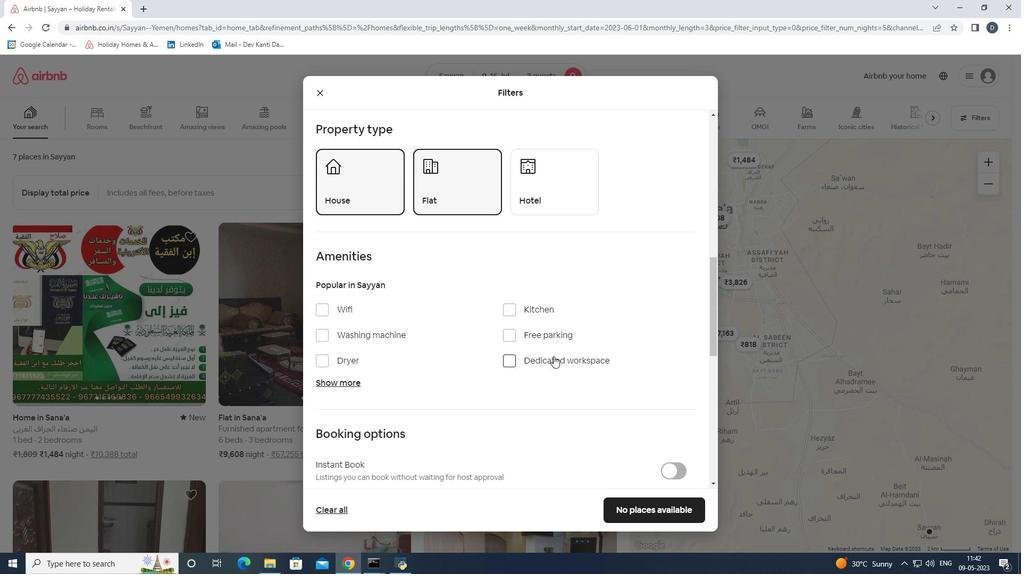 
Action: Mouse moved to (557, 356)
Screenshot: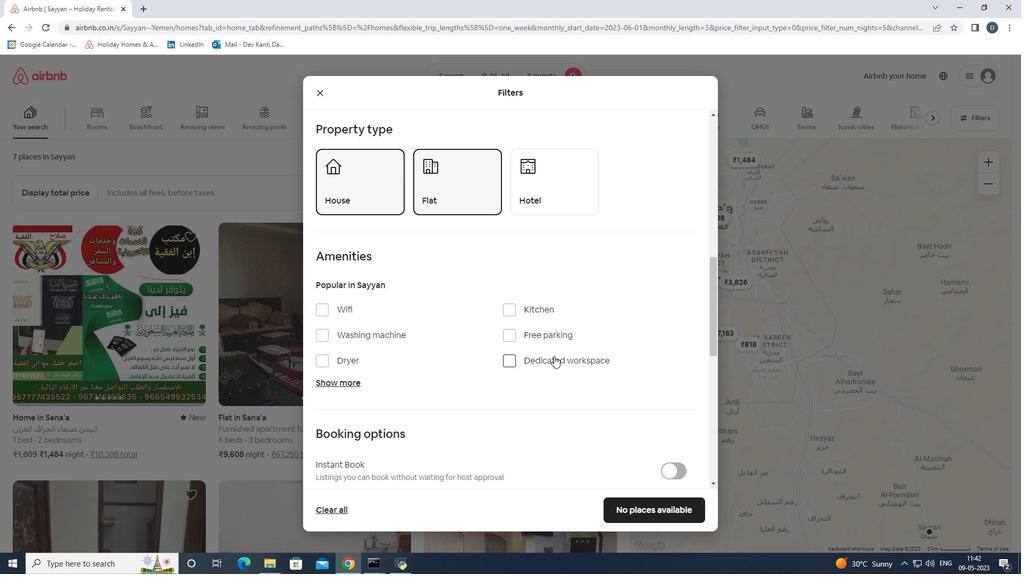 
Action: Mouse scrolled (557, 355) with delta (0, 0)
Screenshot: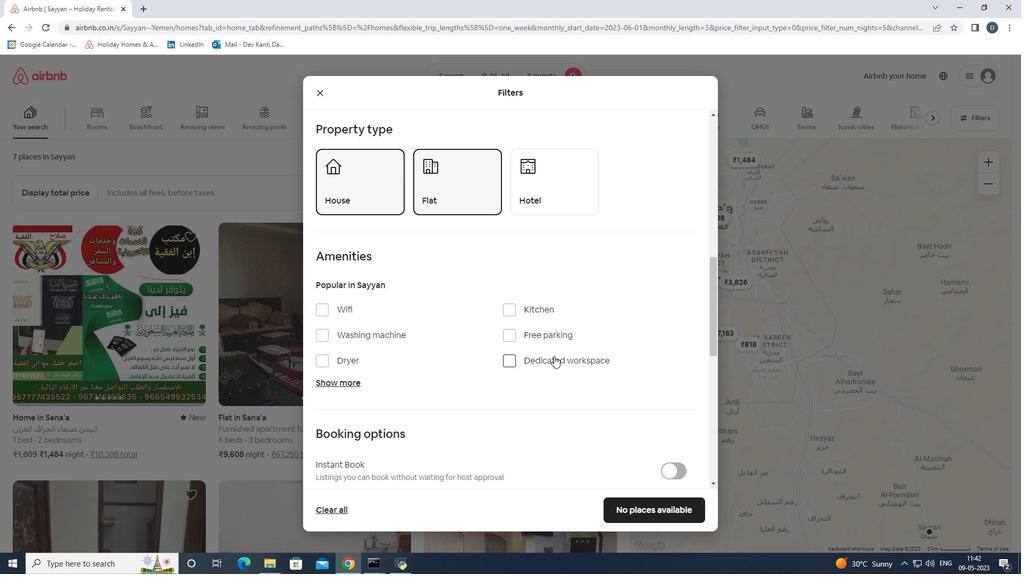 
Action: Mouse moved to (670, 395)
Screenshot: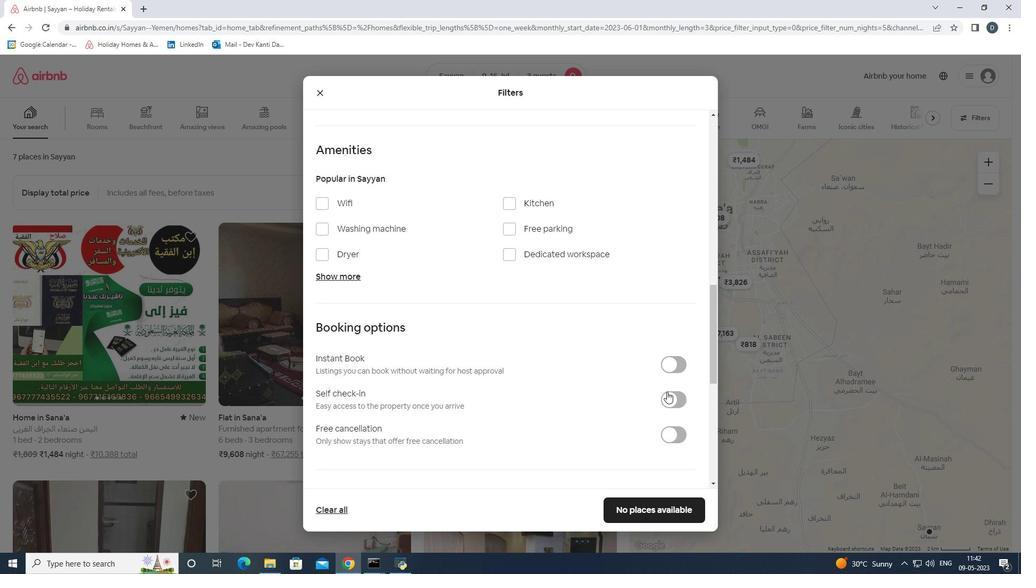 
Action: Mouse pressed left at (670, 395)
Screenshot: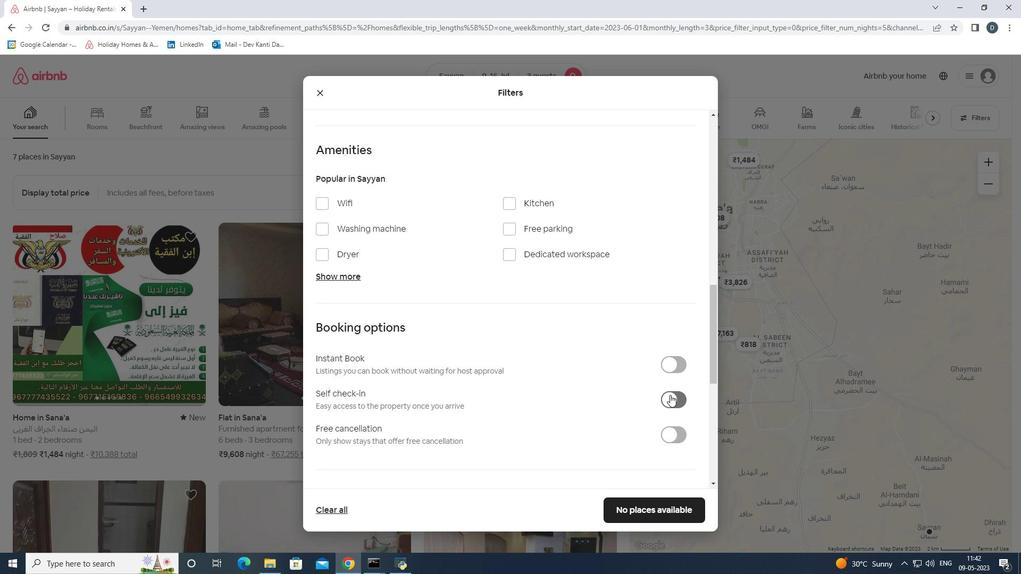 
Action: Mouse moved to (670, 395)
Screenshot: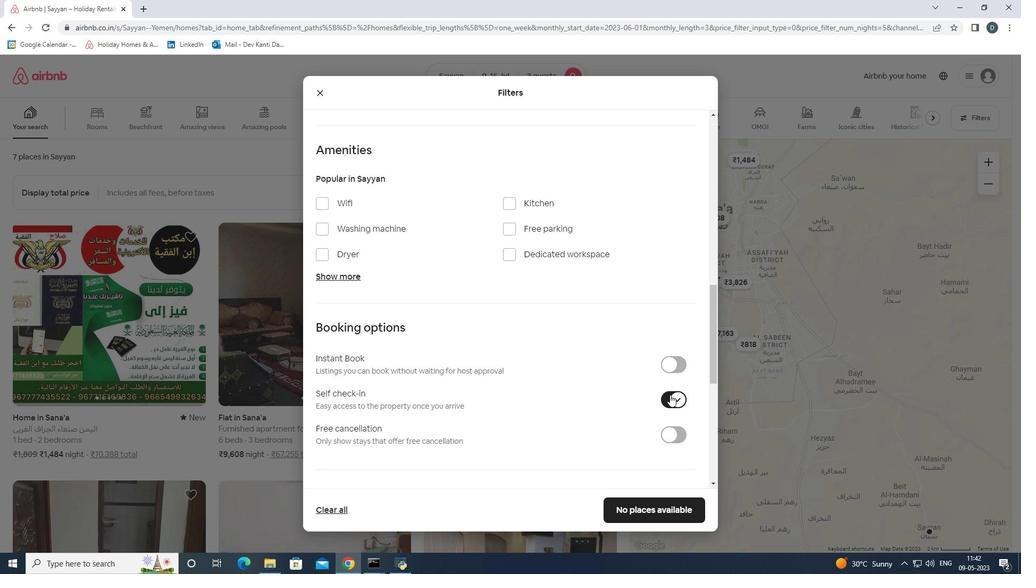 
Action: Mouse scrolled (670, 394) with delta (0, 0)
Screenshot: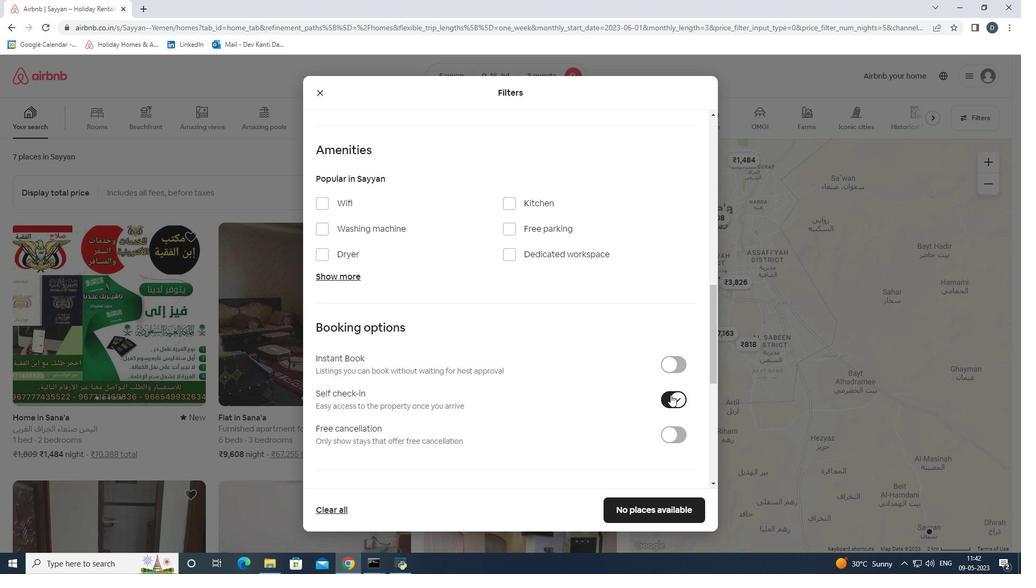 
Action: Mouse scrolled (670, 394) with delta (0, 0)
Screenshot: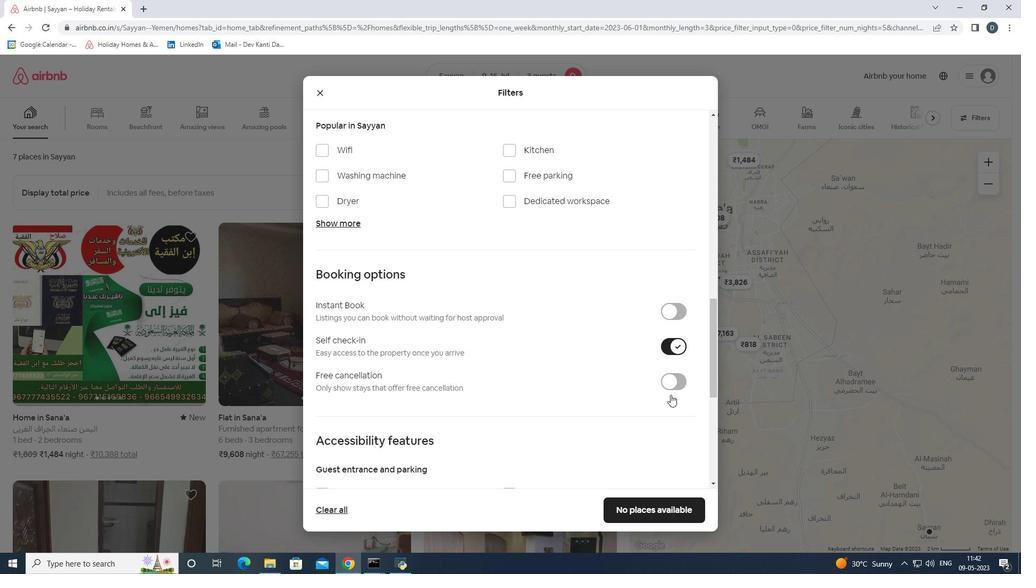 
Action: Mouse scrolled (670, 394) with delta (0, 0)
Screenshot: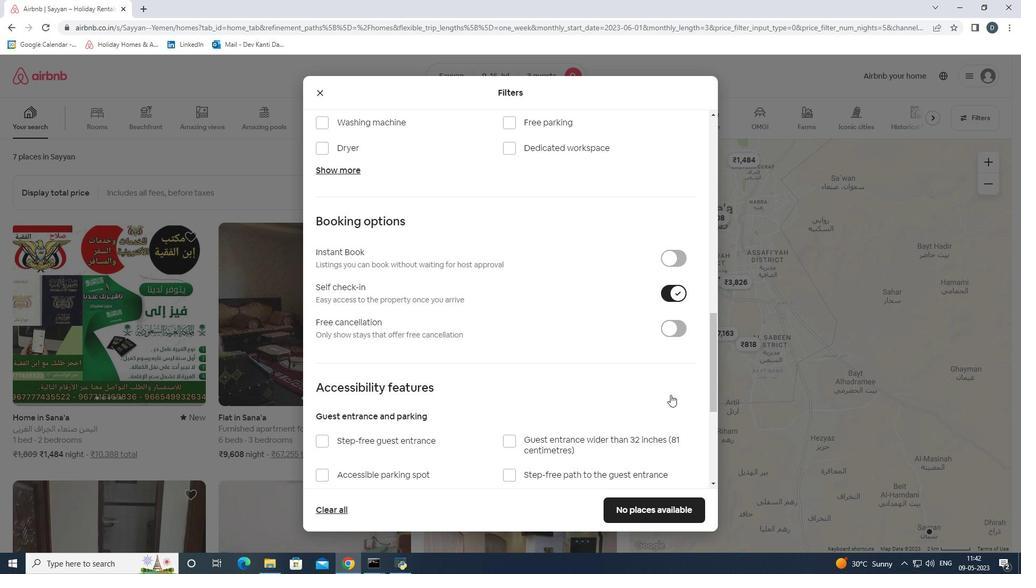 
Action: Mouse scrolled (670, 394) with delta (0, 0)
Screenshot: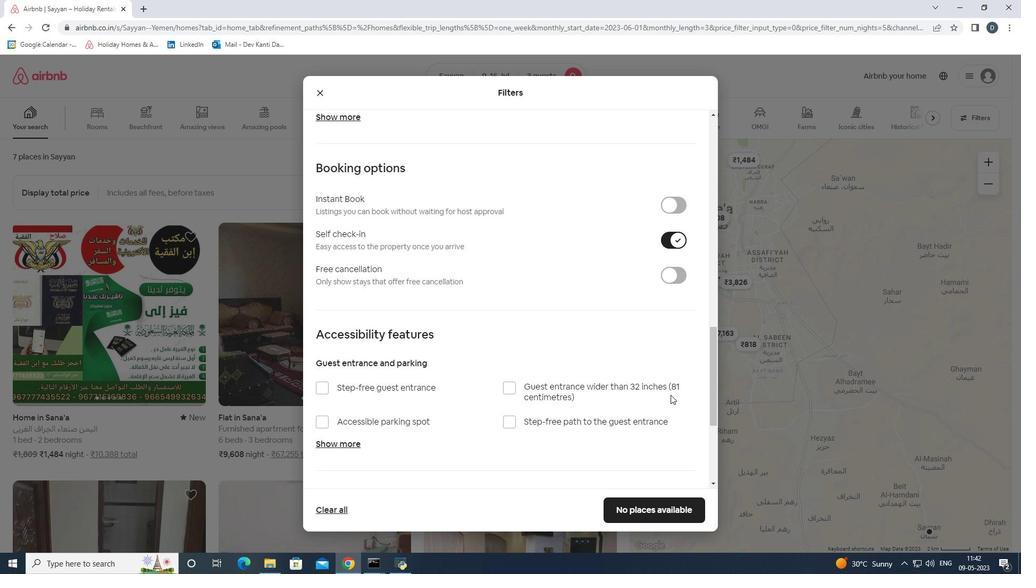 
Action: Mouse scrolled (670, 394) with delta (0, 0)
Screenshot: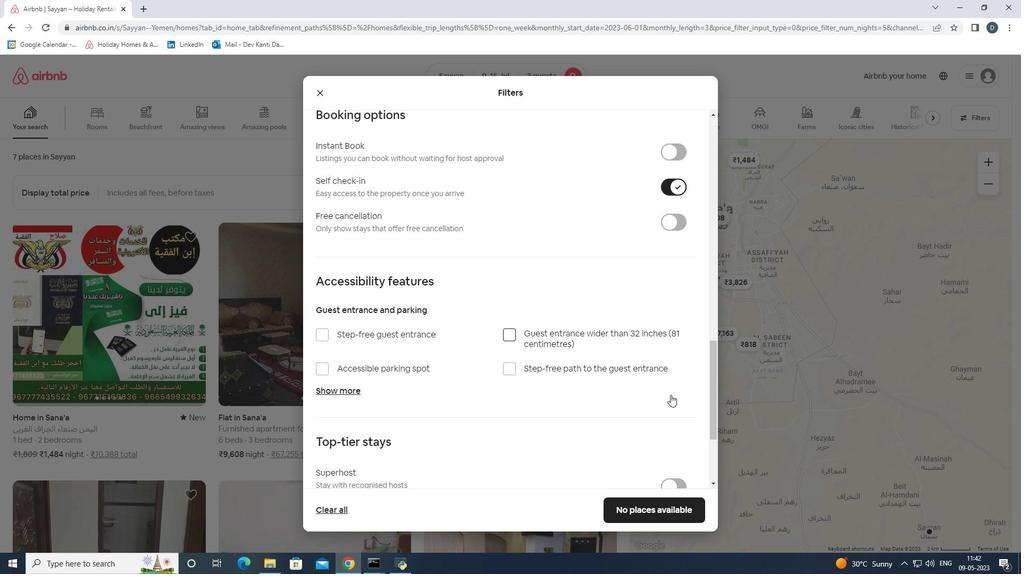 
Action: Mouse scrolled (670, 394) with delta (0, 0)
Screenshot: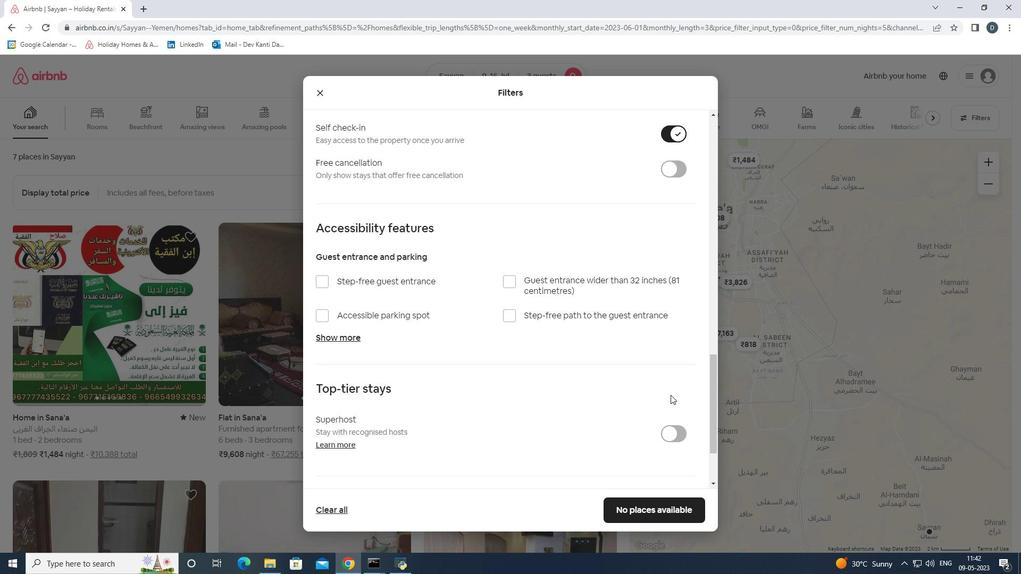 
Action: Mouse scrolled (670, 394) with delta (0, 0)
Screenshot: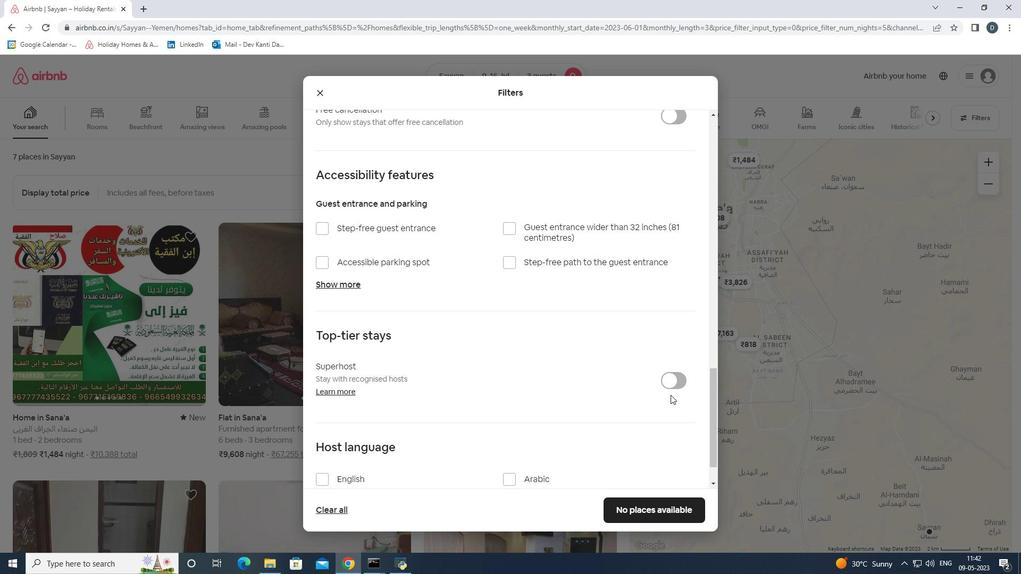 
Action: Mouse scrolled (670, 394) with delta (0, 0)
Screenshot: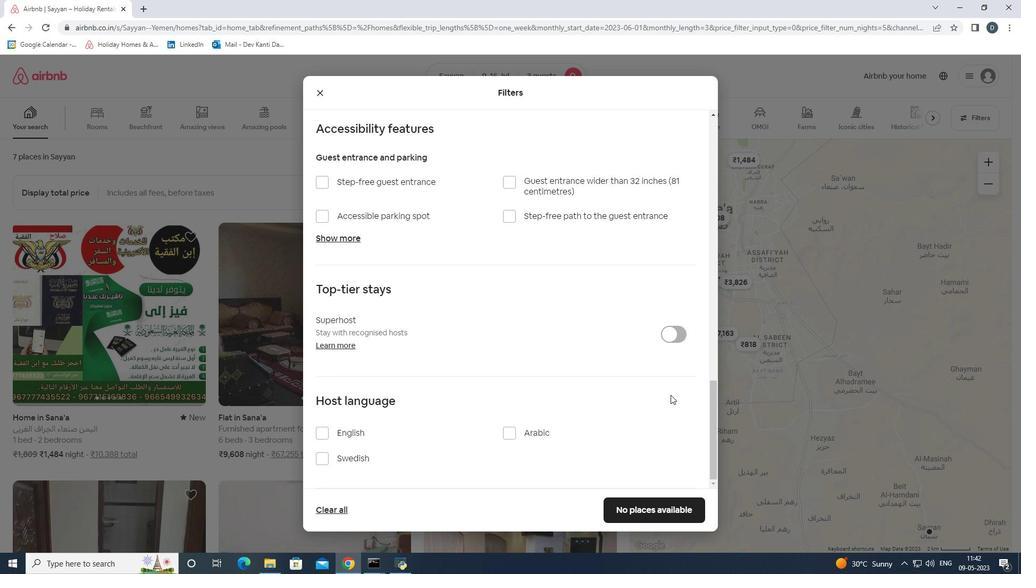 
Action: Mouse moved to (361, 436)
Screenshot: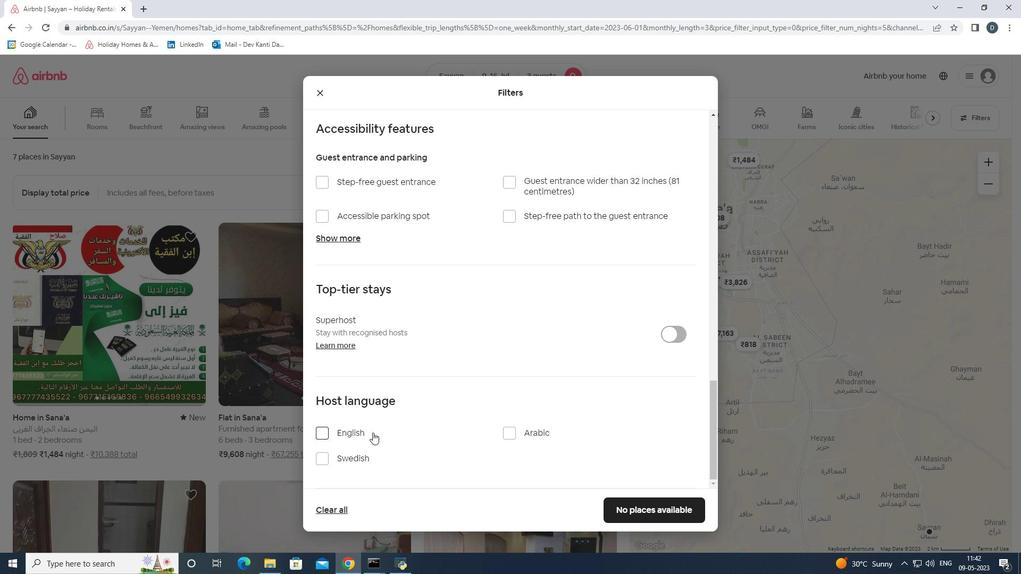 
Action: Mouse pressed left at (361, 436)
Screenshot: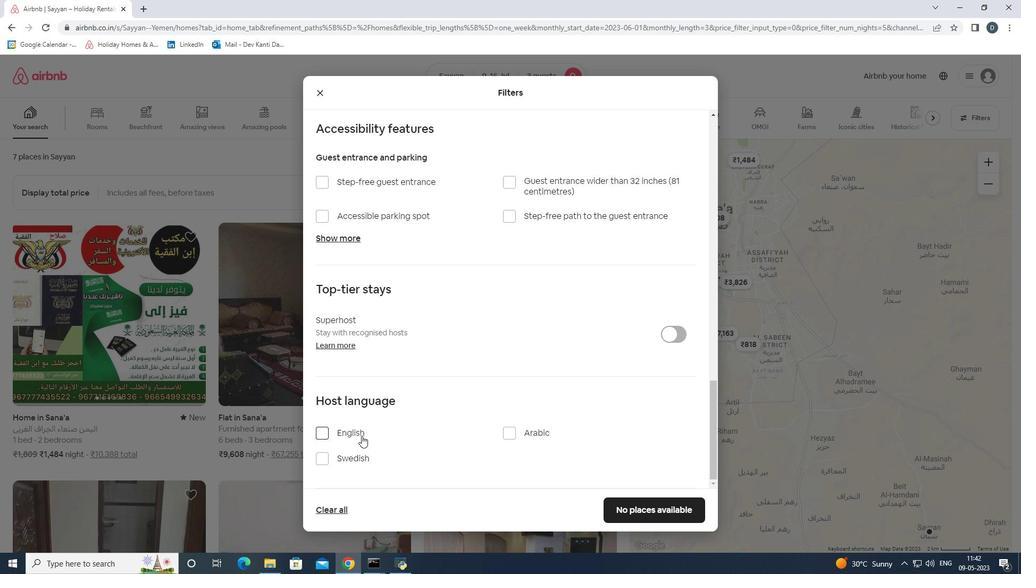 
Action: Mouse moved to (642, 507)
Screenshot: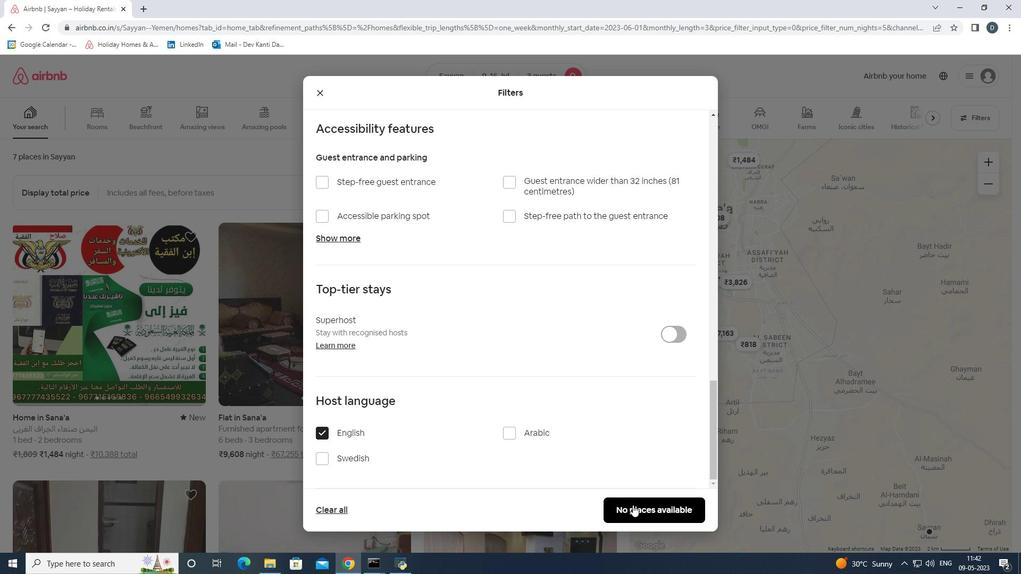 
Action: Mouse pressed left at (642, 507)
Screenshot: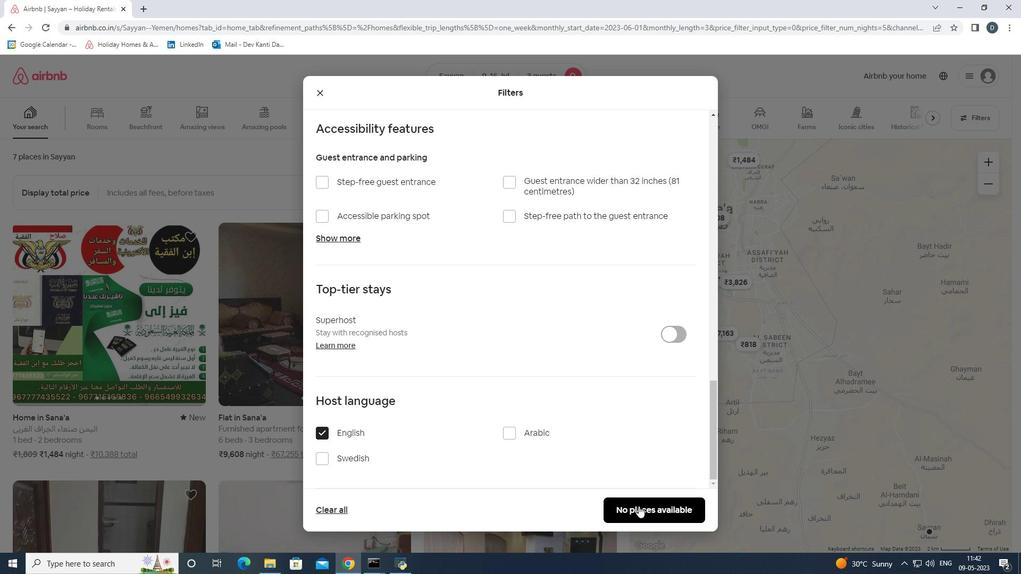 
